 Task: Look for space in Baraguá, Cuba from 5th September, 2023 to 13th September, 2023 for 6 adults in price range Rs.15000 to Rs.20000. Place can be entire place with 3 bedrooms having 3 beds and 3 bathrooms. Property type can be house, flat, guest house. Booking option can be shelf check-in. Required host language is .
Action: Mouse moved to (430, 90)
Screenshot: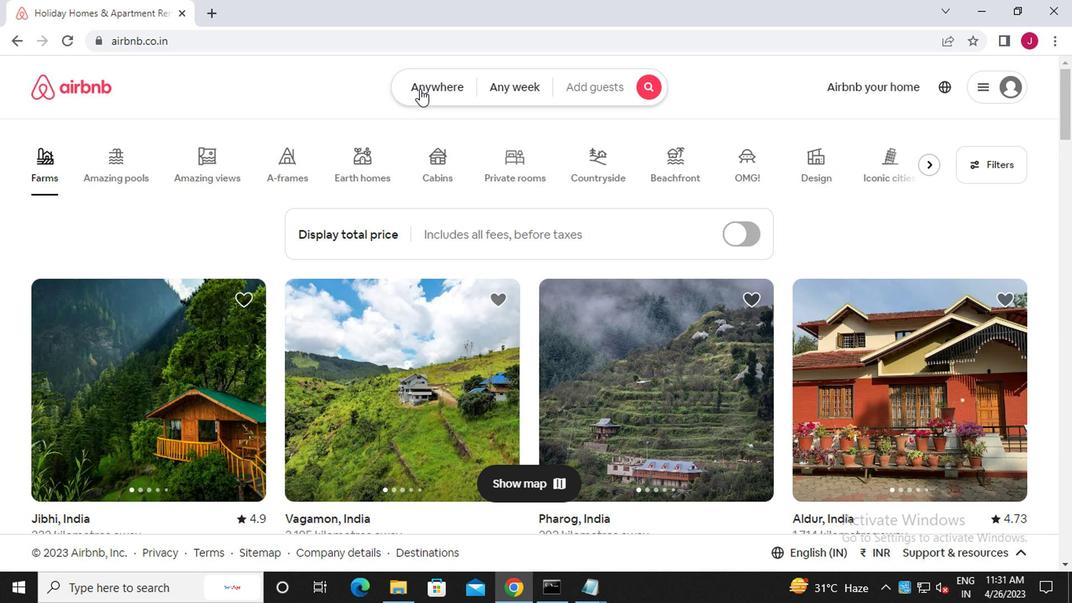 
Action: Mouse pressed left at (430, 90)
Screenshot: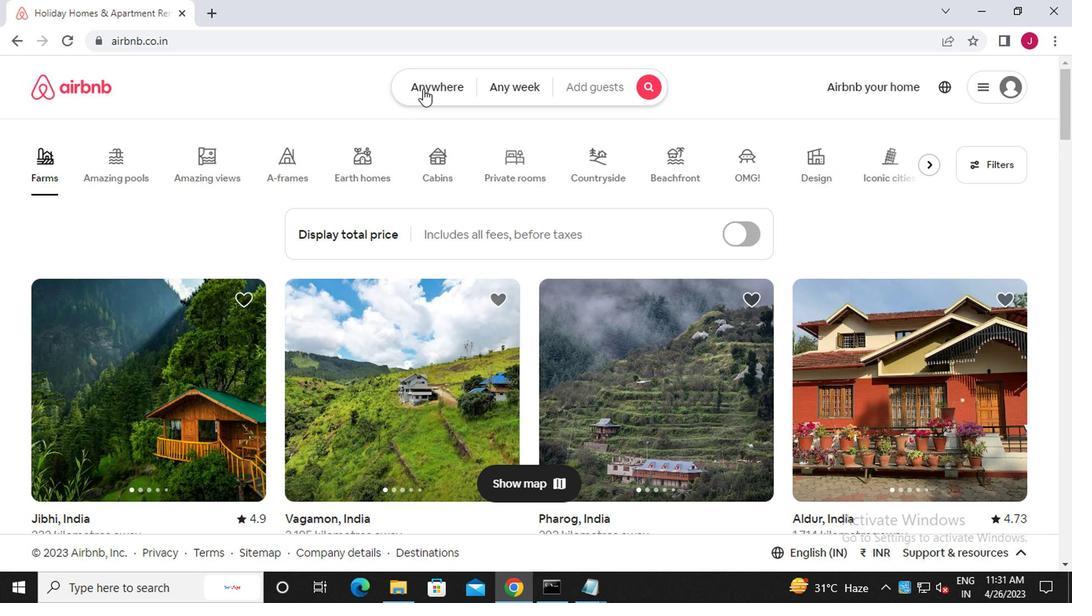 
Action: Mouse moved to (302, 150)
Screenshot: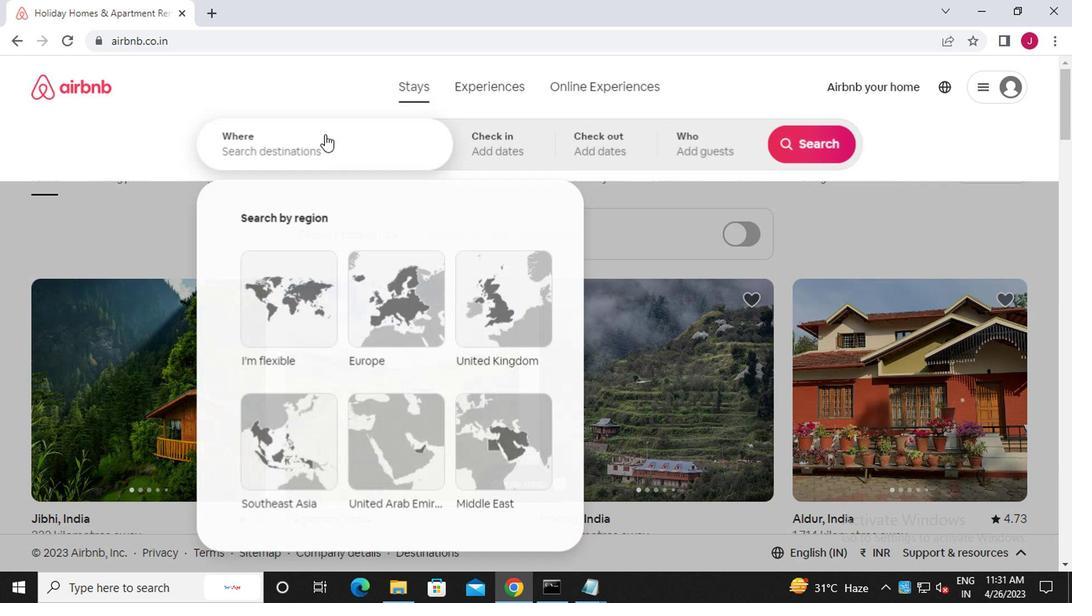 
Action: Mouse pressed left at (302, 150)
Screenshot: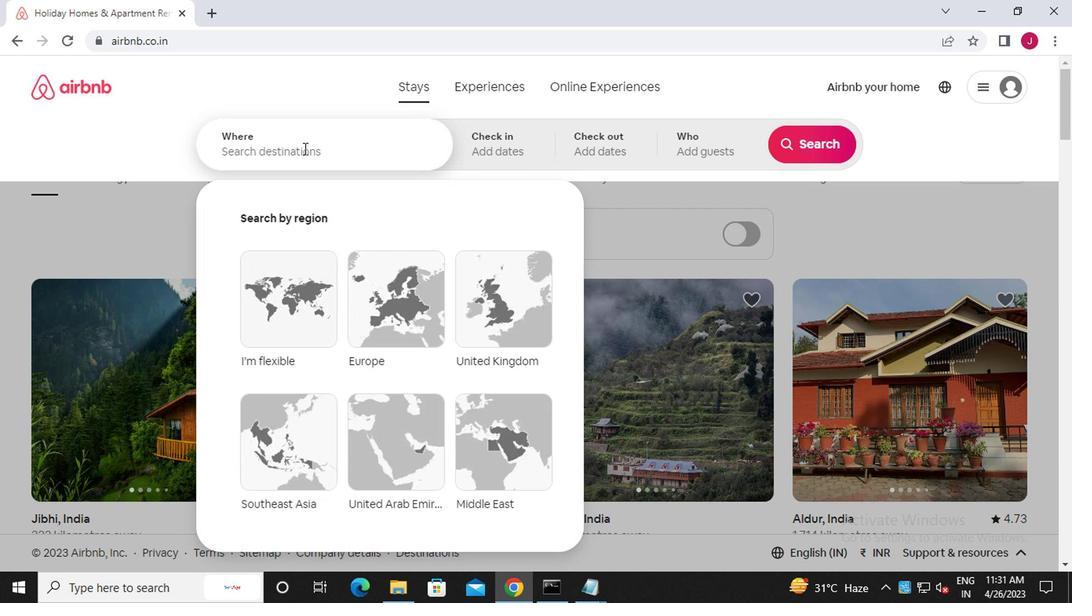 
Action: Key pressed b<Key.caps_lock>aragua,<Key.caps_lock>c<Key.caps_lock>uba
Screenshot: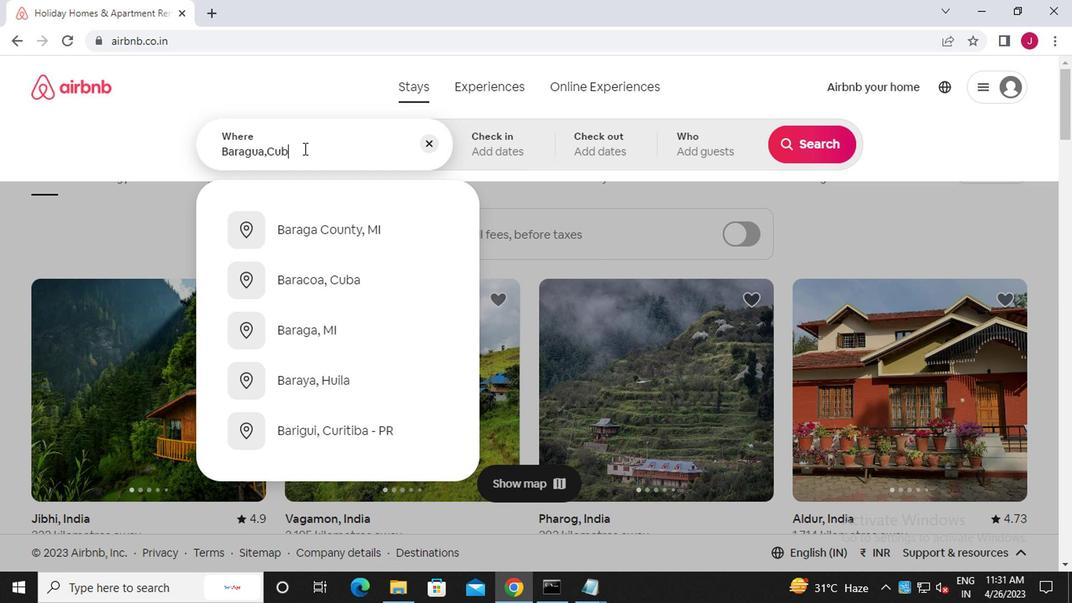 
Action: Mouse moved to (347, 235)
Screenshot: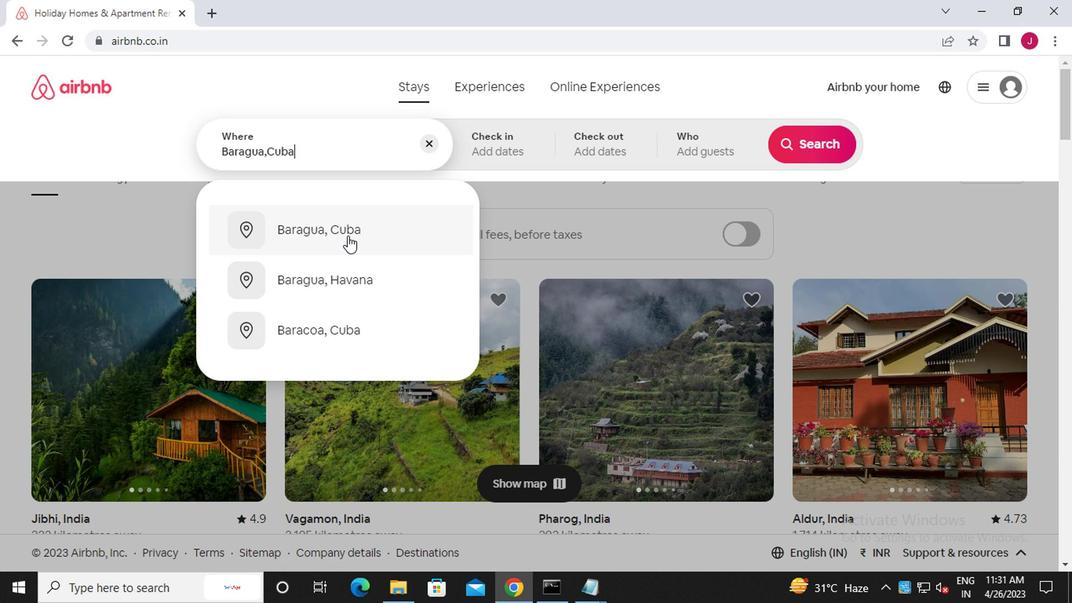
Action: Mouse pressed left at (347, 235)
Screenshot: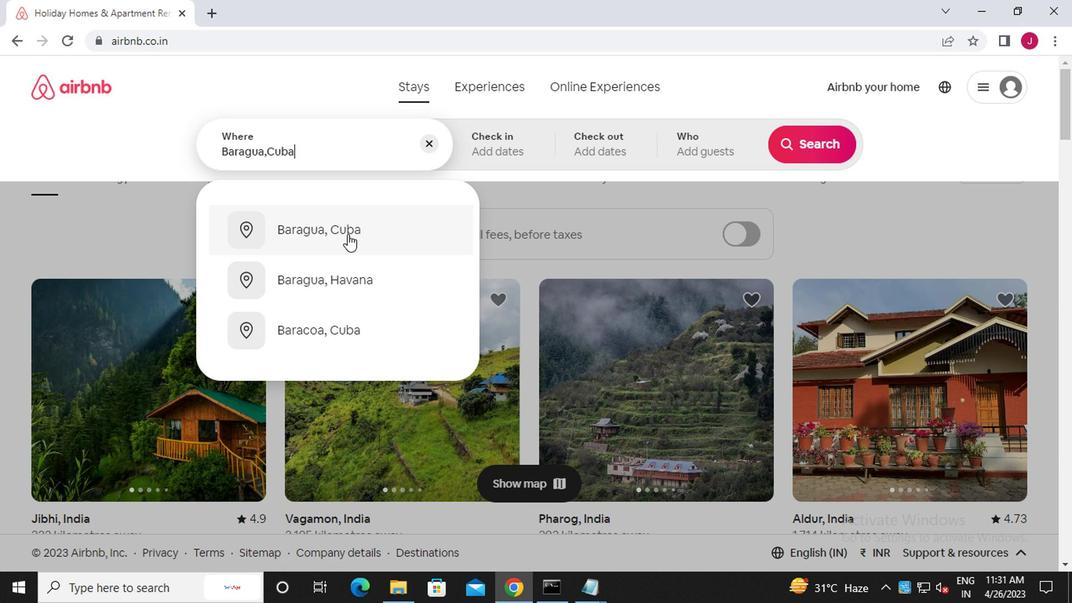 
Action: Mouse moved to (798, 269)
Screenshot: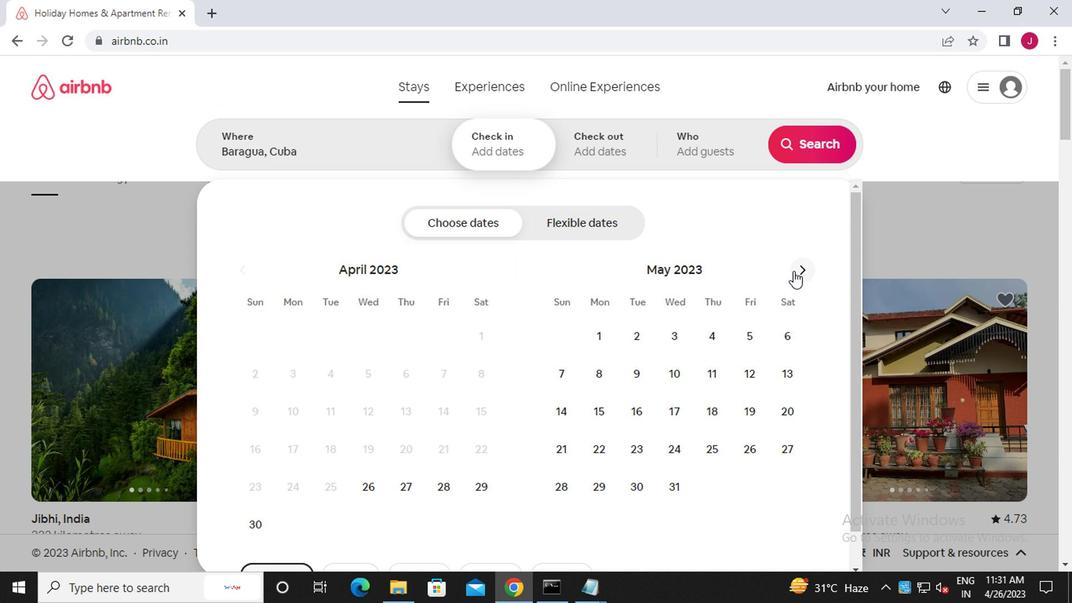 
Action: Mouse pressed left at (798, 269)
Screenshot: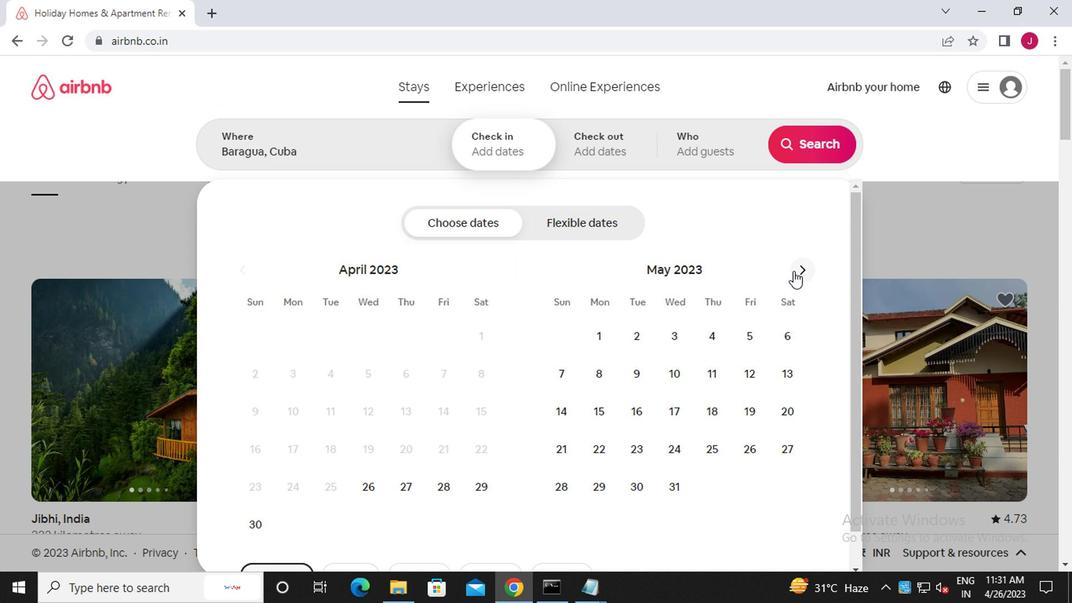 
Action: Mouse moved to (800, 269)
Screenshot: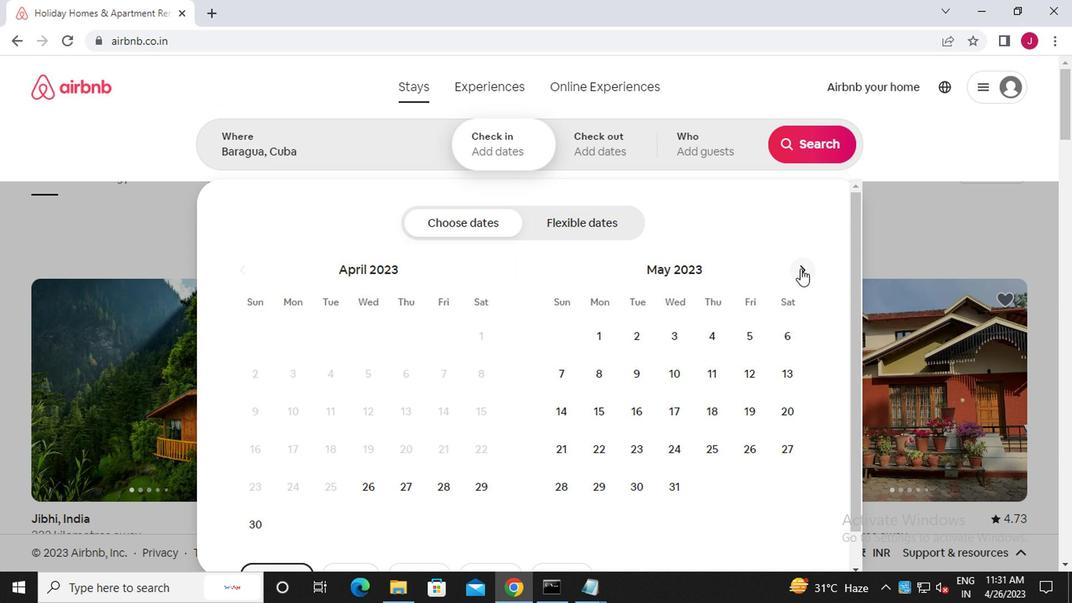 
Action: Mouse pressed left at (800, 269)
Screenshot: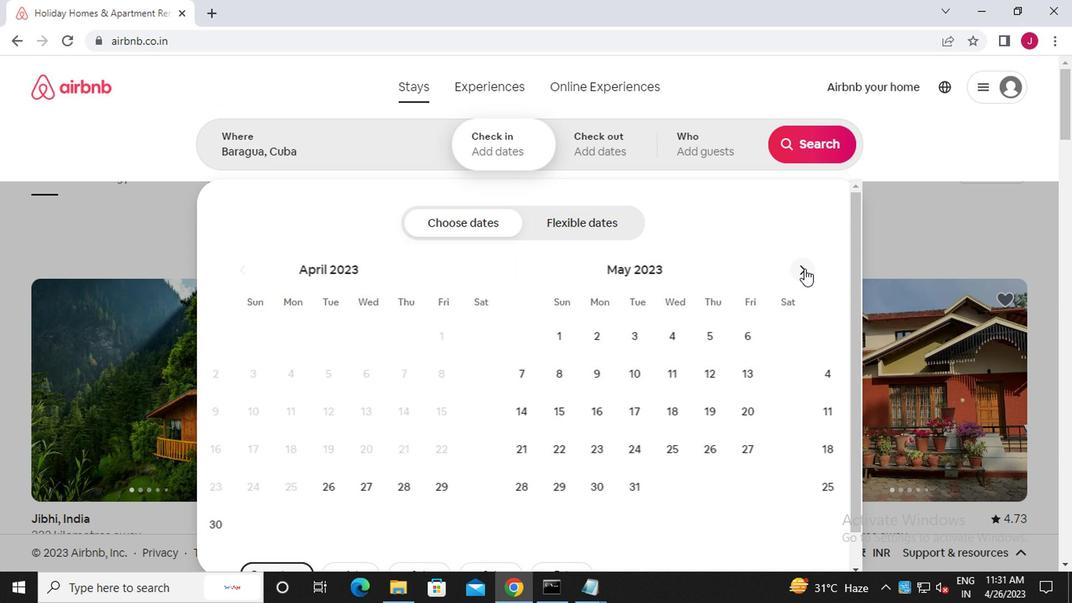 
Action: Mouse moved to (801, 269)
Screenshot: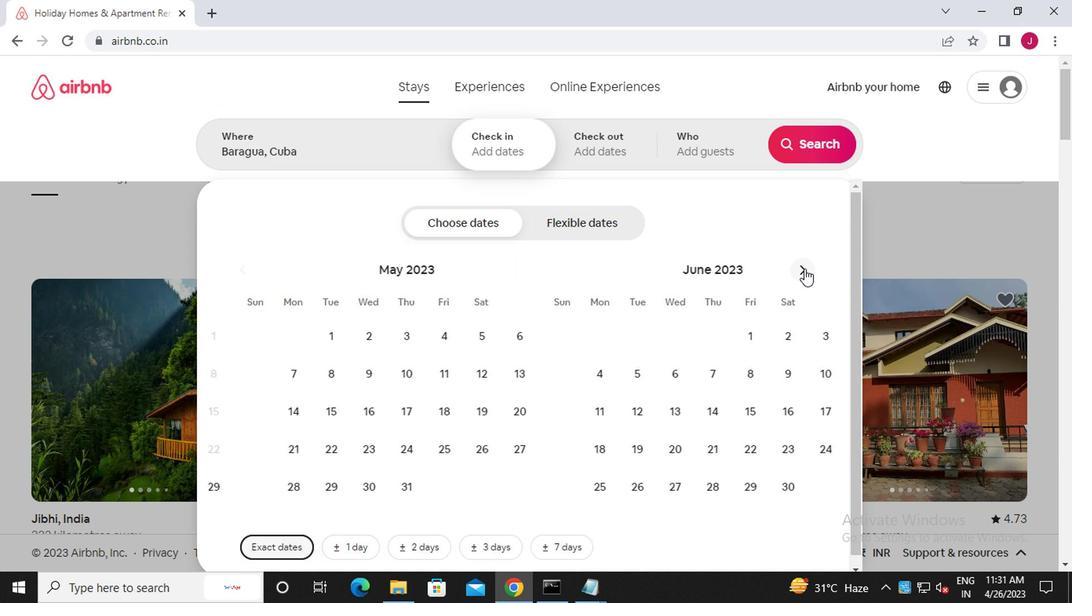 
Action: Mouse pressed left at (801, 269)
Screenshot: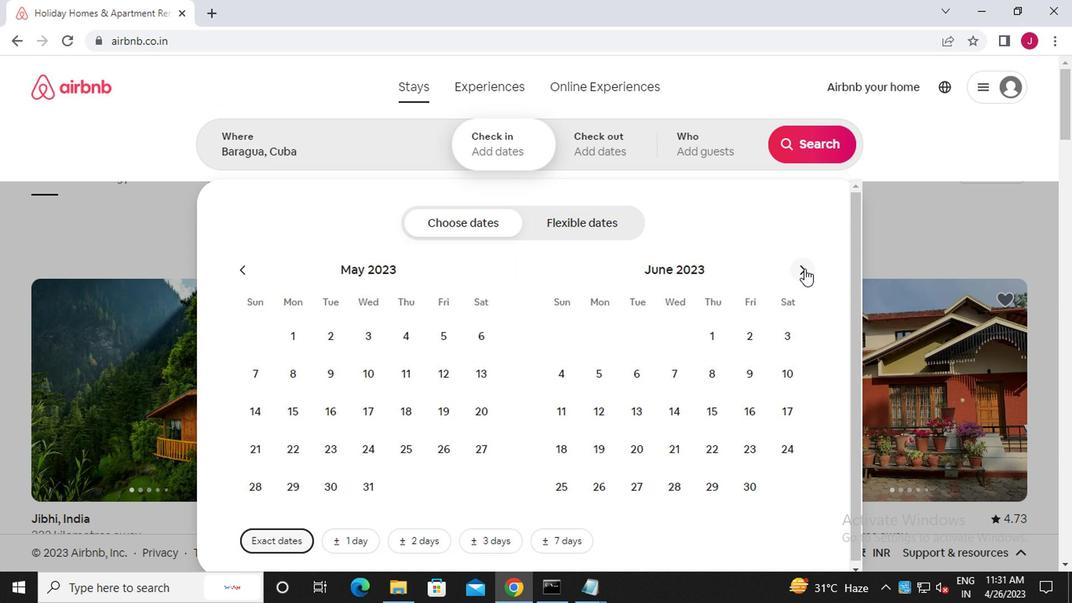 
Action: Mouse moved to (801, 269)
Screenshot: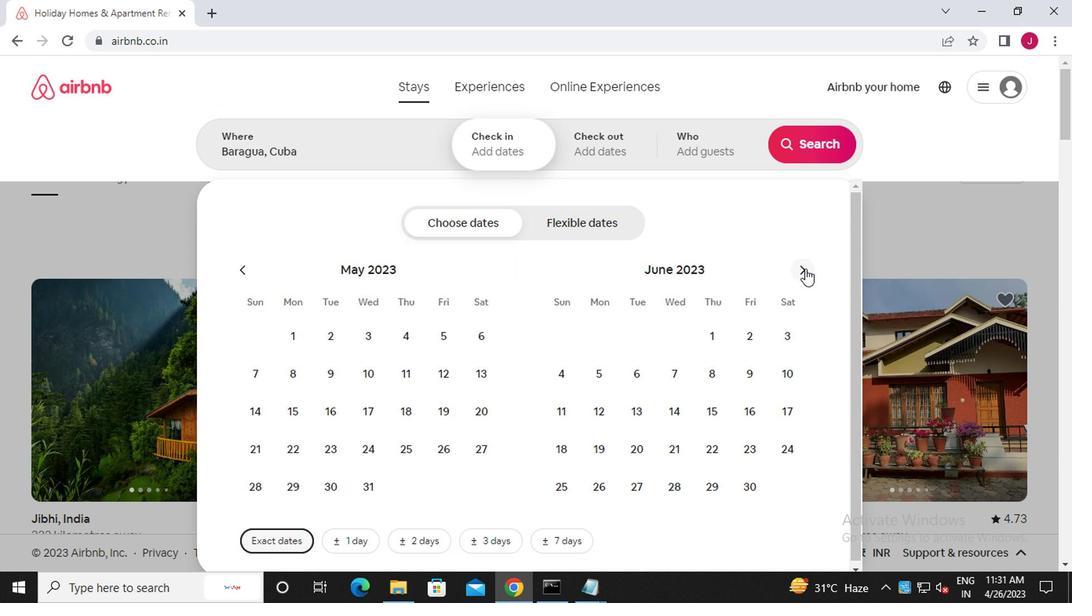 
Action: Mouse pressed left at (801, 269)
Screenshot: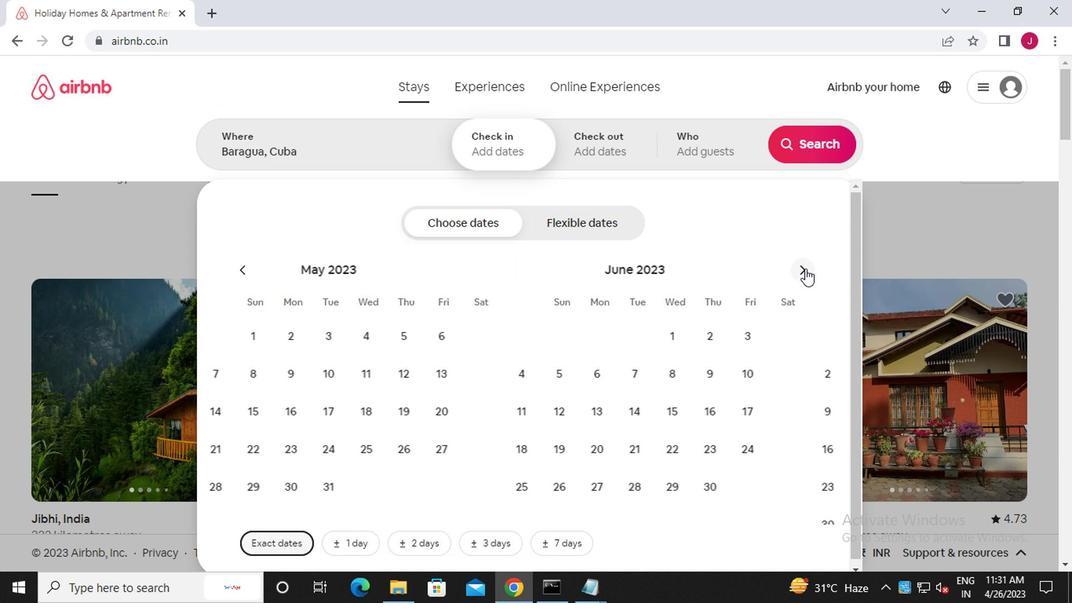 
Action: Mouse moved to (793, 270)
Screenshot: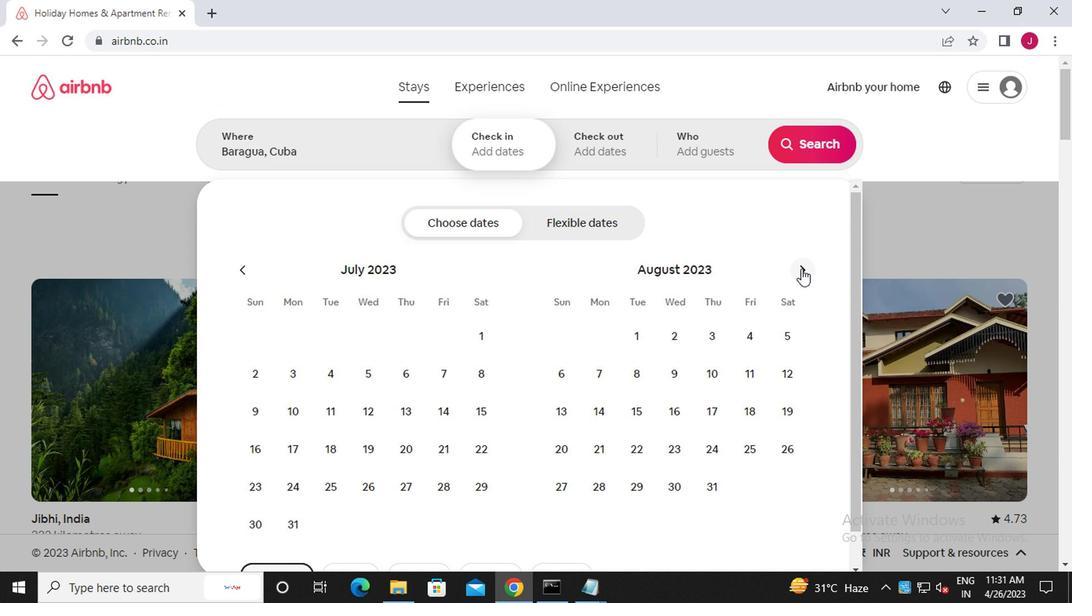 
Action: Mouse pressed left at (793, 270)
Screenshot: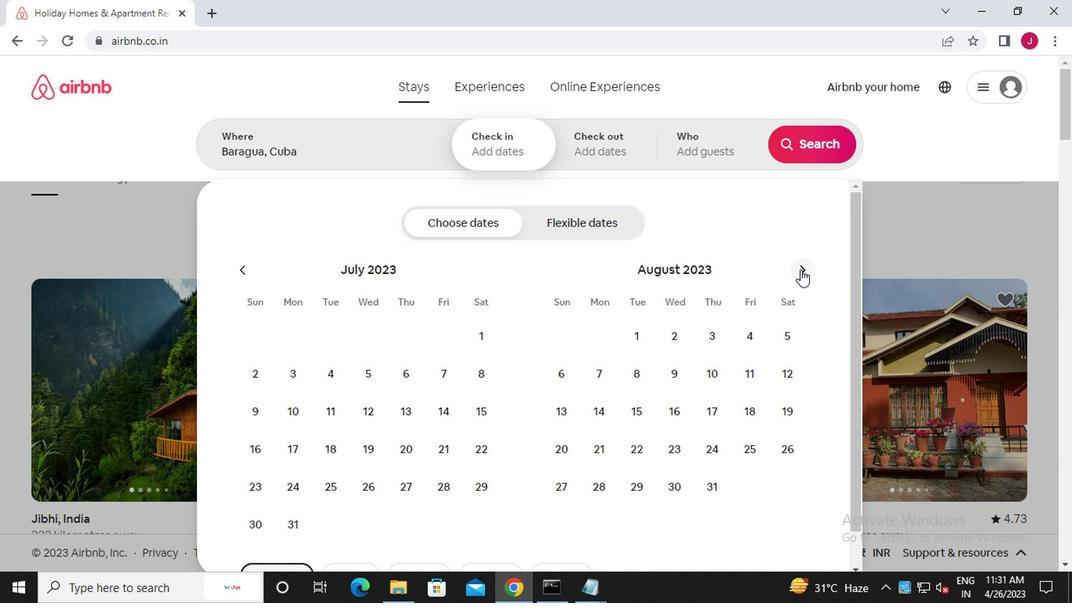 
Action: Mouse moved to (633, 374)
Screenshot: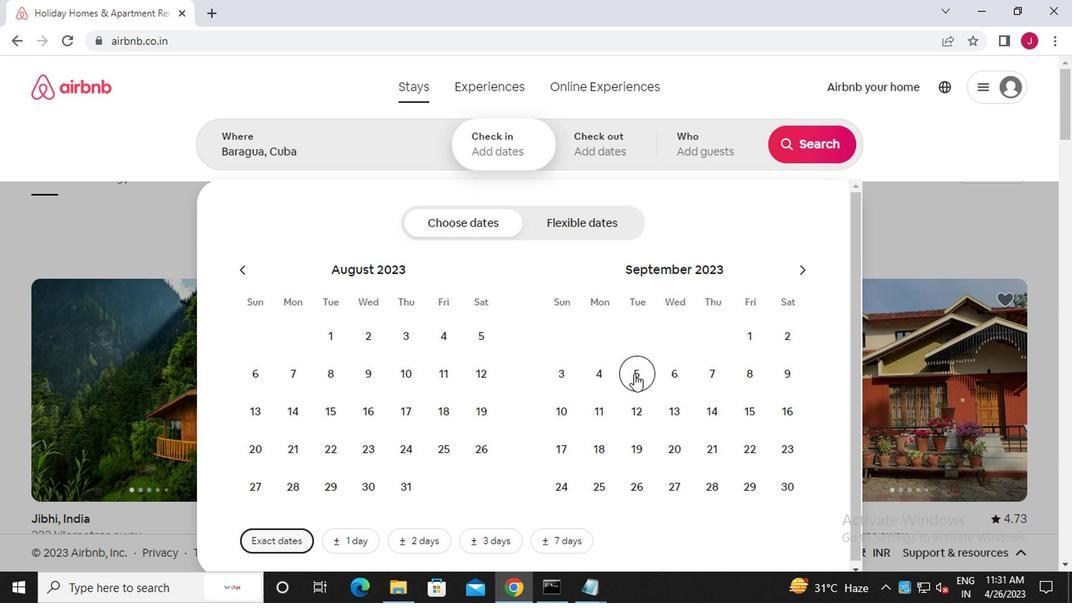
Action: Mouse pressed left at (633, 374)
Screenshot: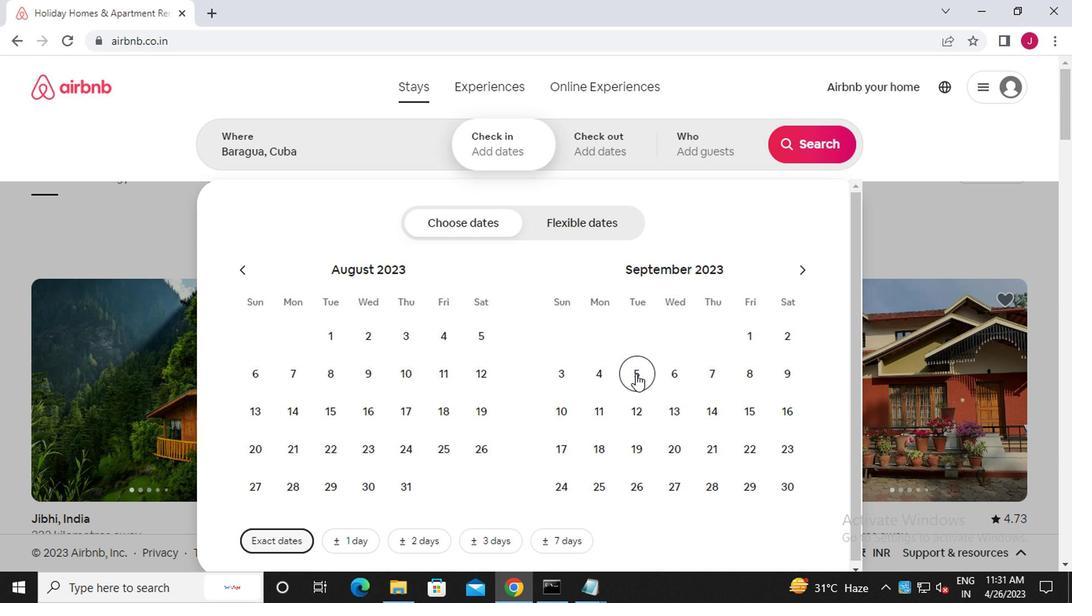 
Action: Mouse moved to (657, 406)
Screenshot: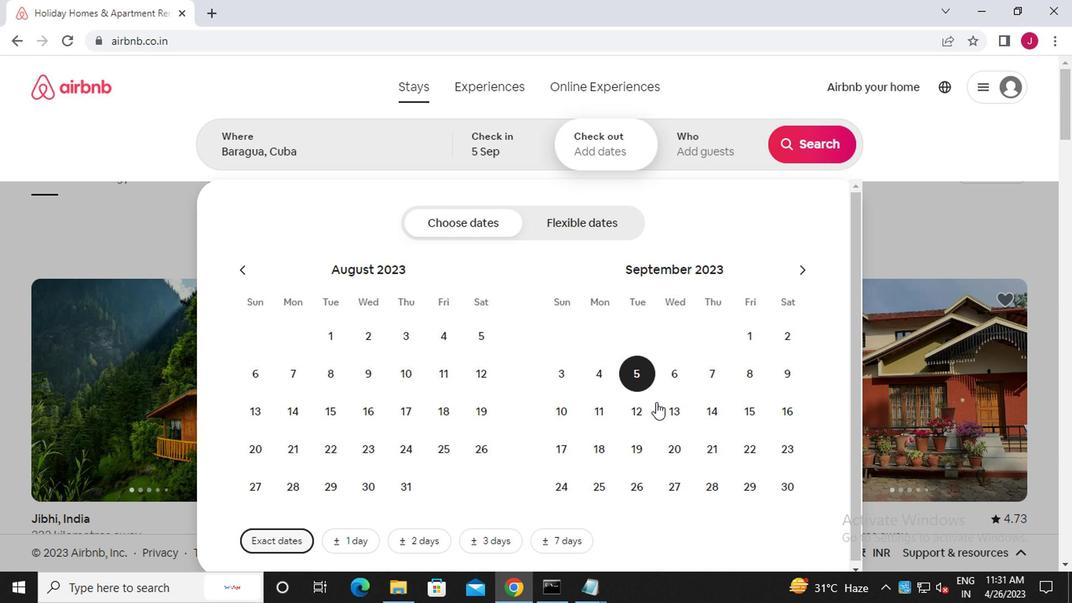 
Action: Mouse pressed left at (657, 406)
Screenshot: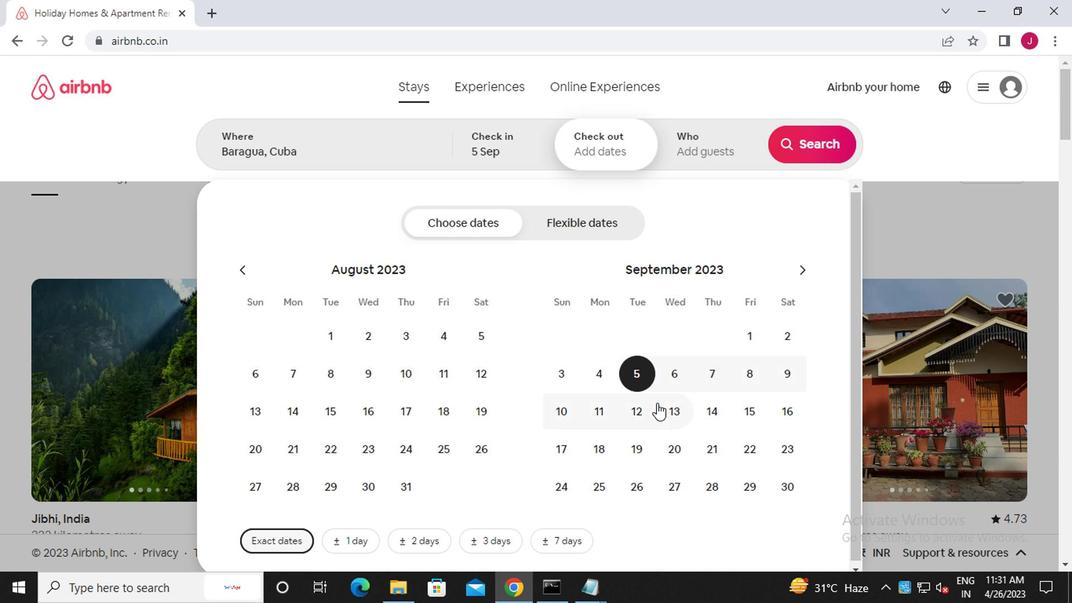 
Action: Mouse moved to (694, 152)
Screenshot: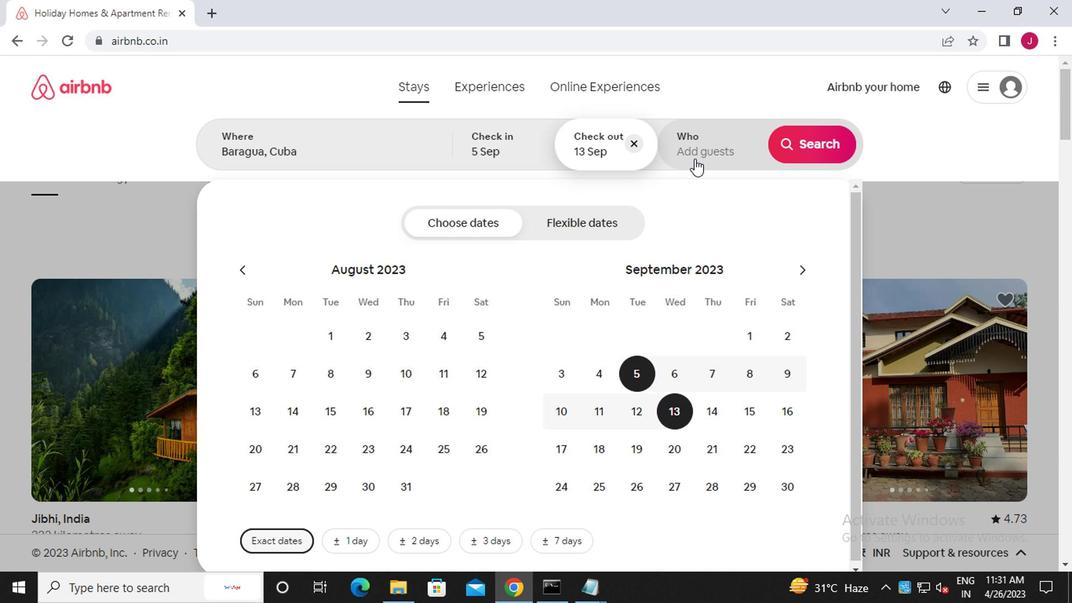 
Action: Mouse pressed left at (694, 152)
Screenshot: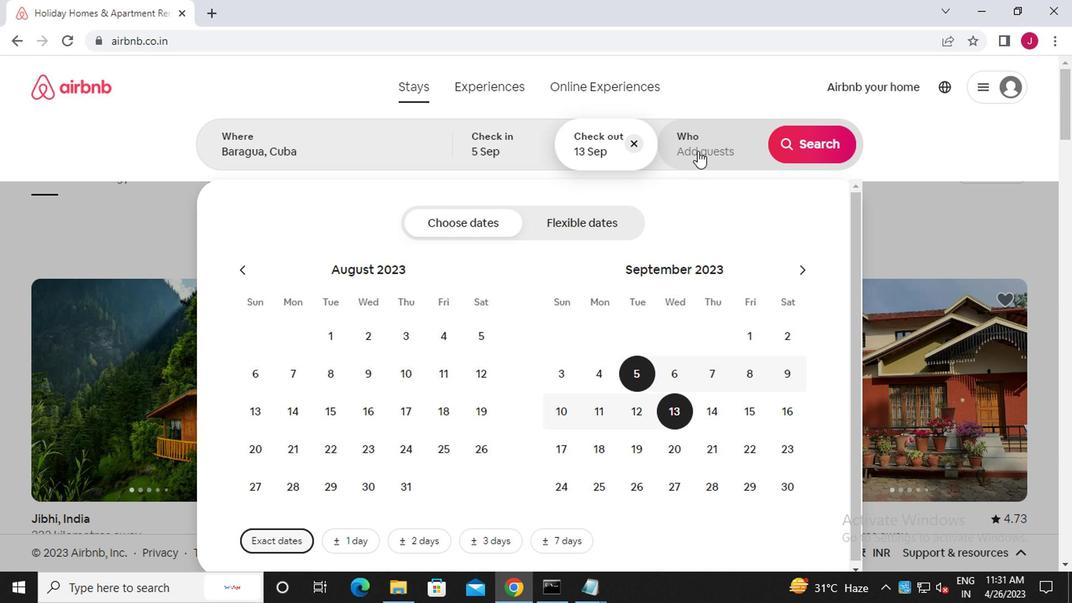 
Action: Mouse moved to (816, 230)
Screenshot: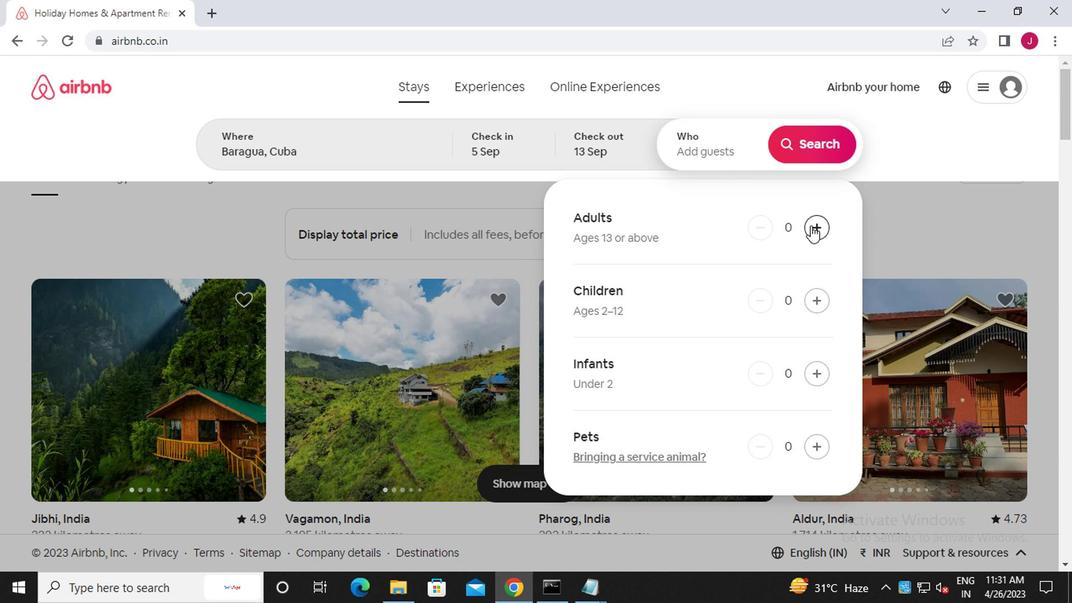 
Action: Mouse pressed left at (816, 230)
Screenshot: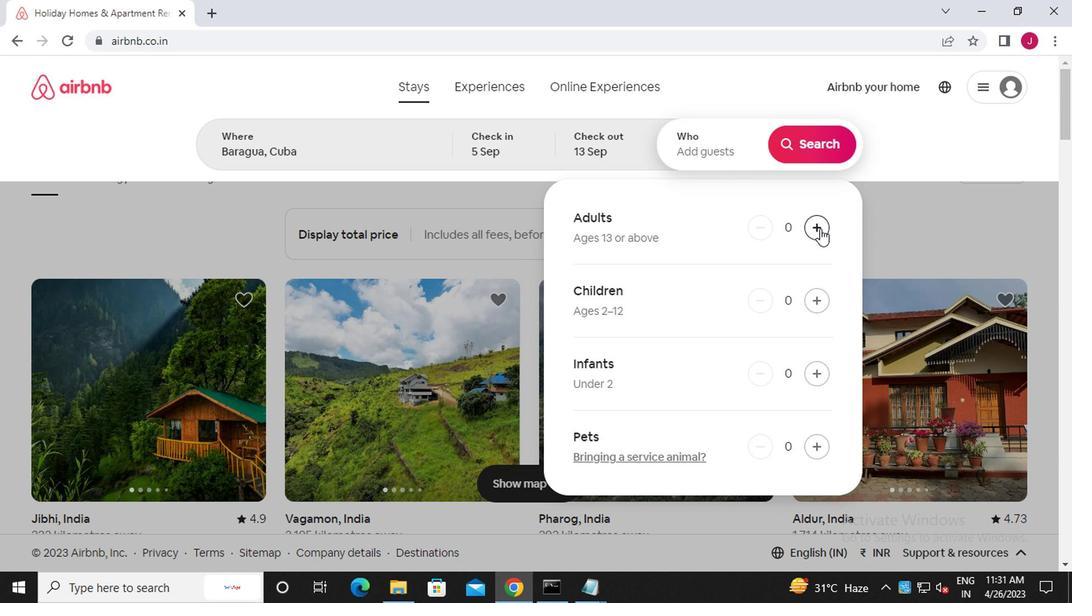 
Action: Mouse pressed left at (816, 230)
Screenshot: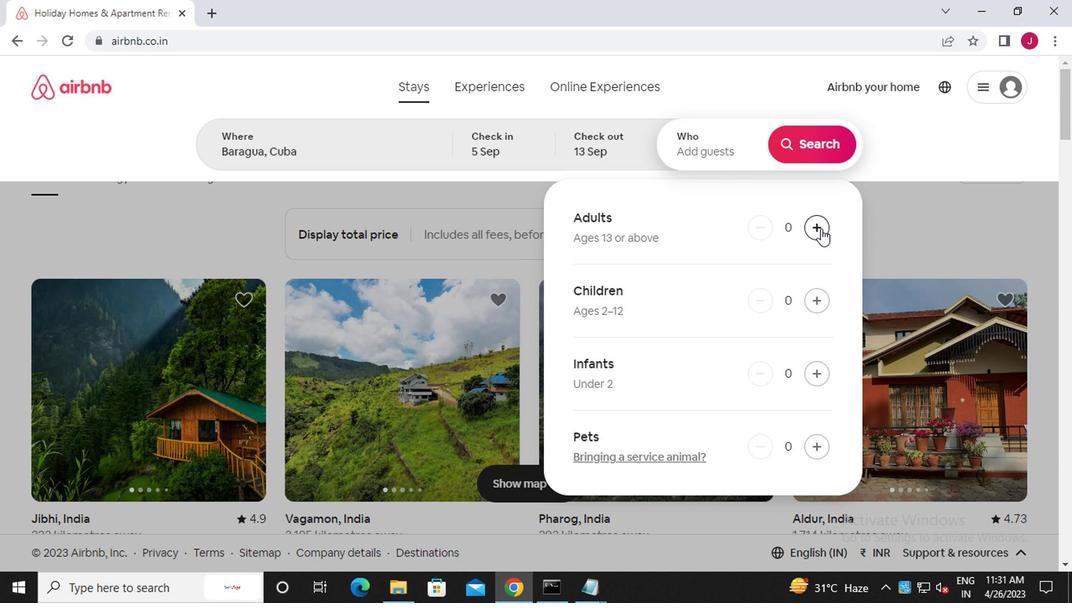 
Action: Mouse pressed left at (816, 230)
Screenshot: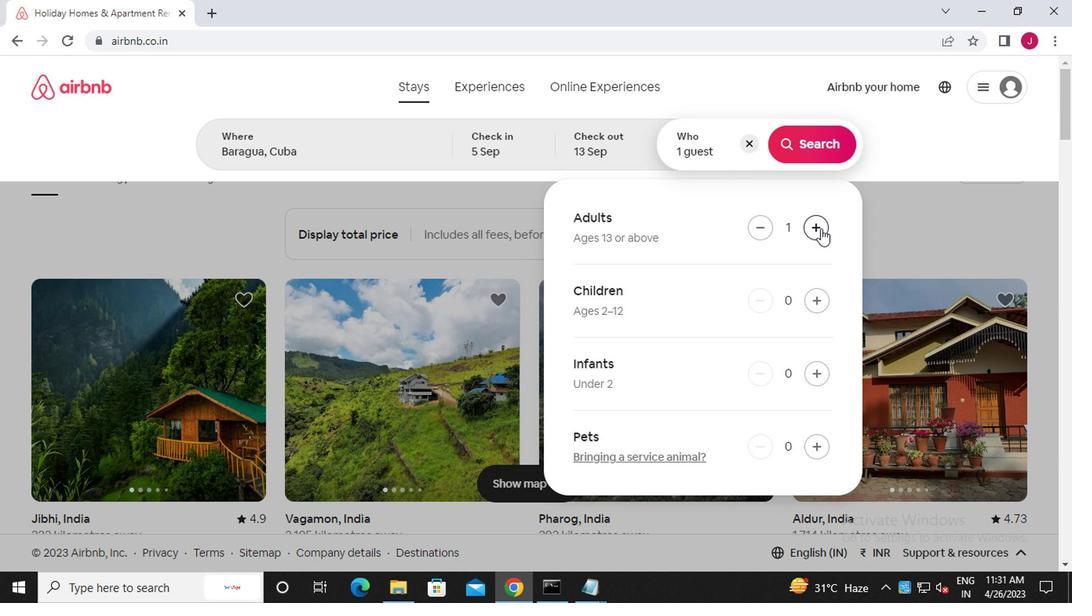 
Action: Mouse pressed left at (816, 230)
Screenshot: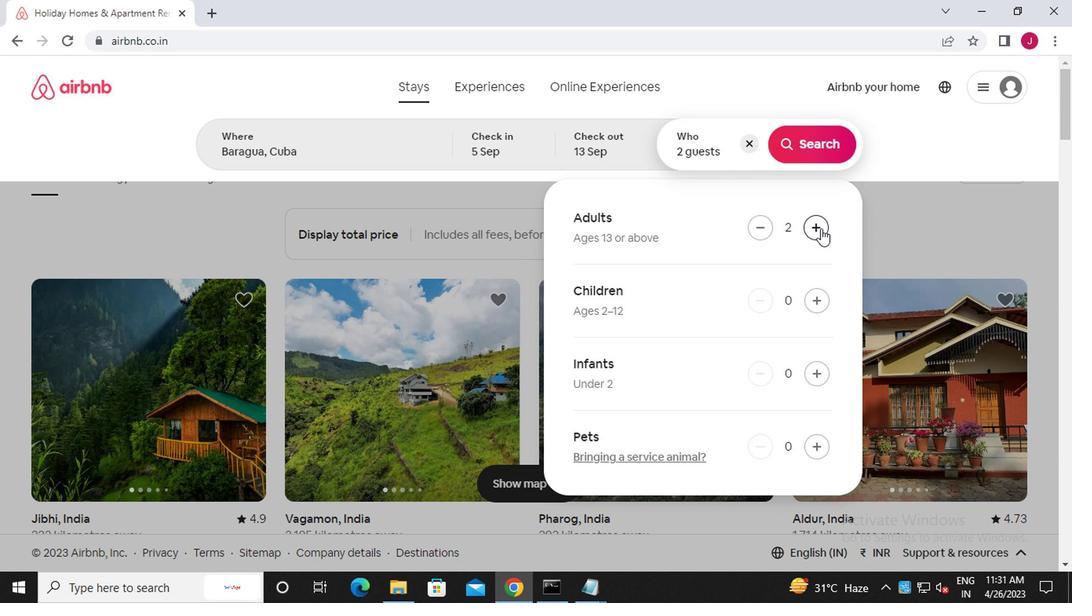 
Action: Mouse pressed left at (816, 230)
Screenshot: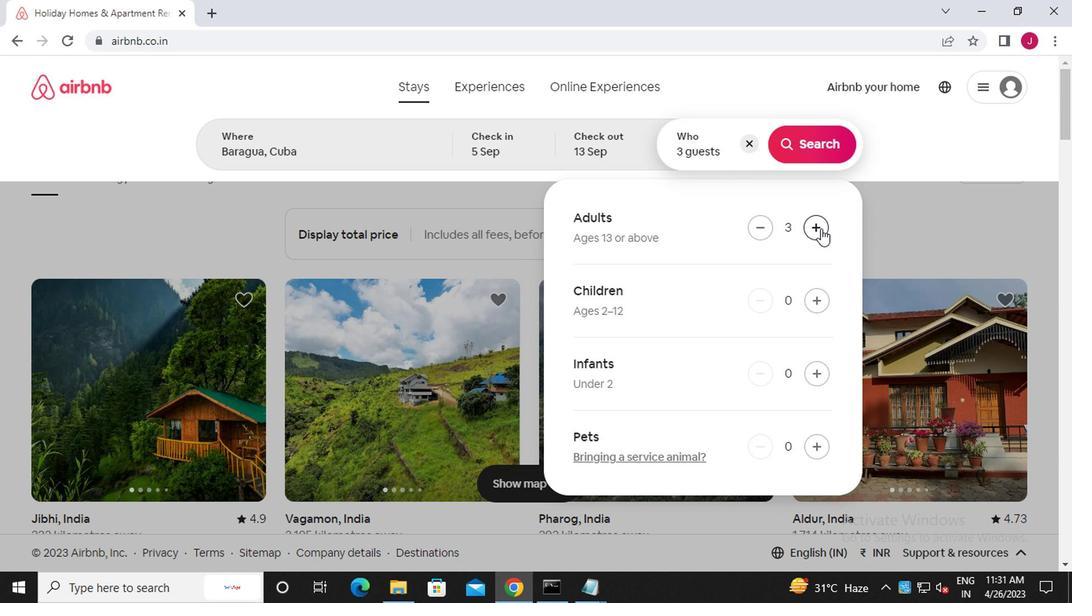 
Action: Mouse pressed left at (816, 230)
Screenshot: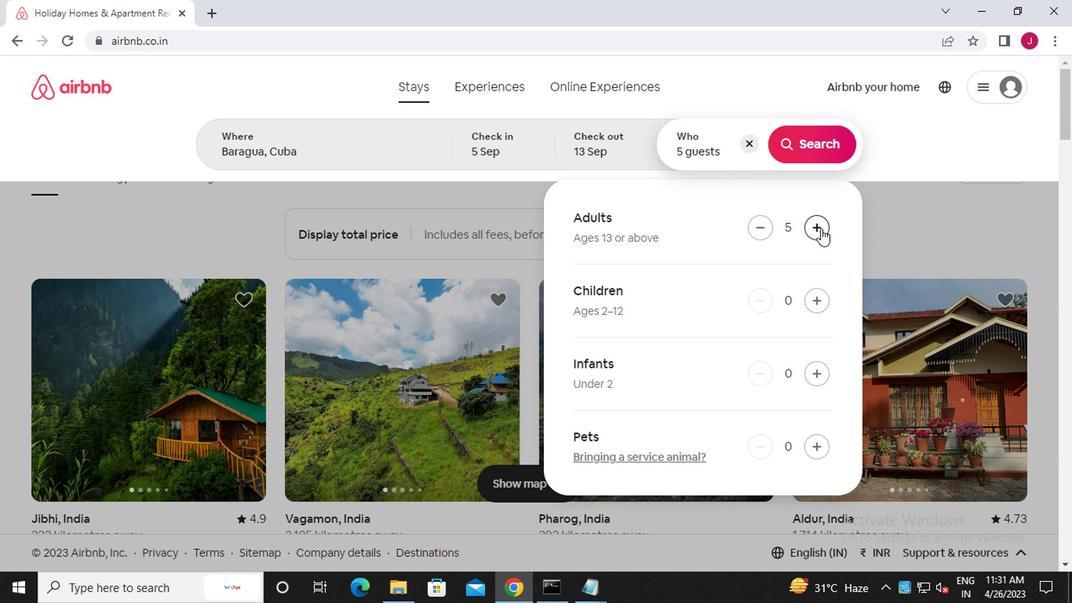 
Action: Mouse moved to (822, 155)
Screenshot: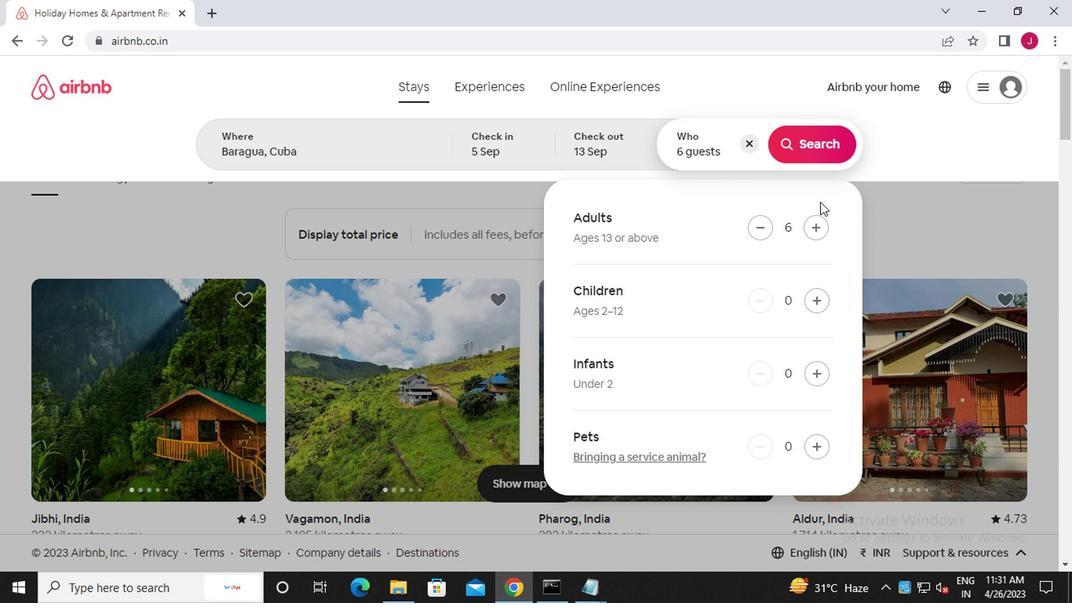
Action: Mouse pressed left at (822, 155)
Screenshot: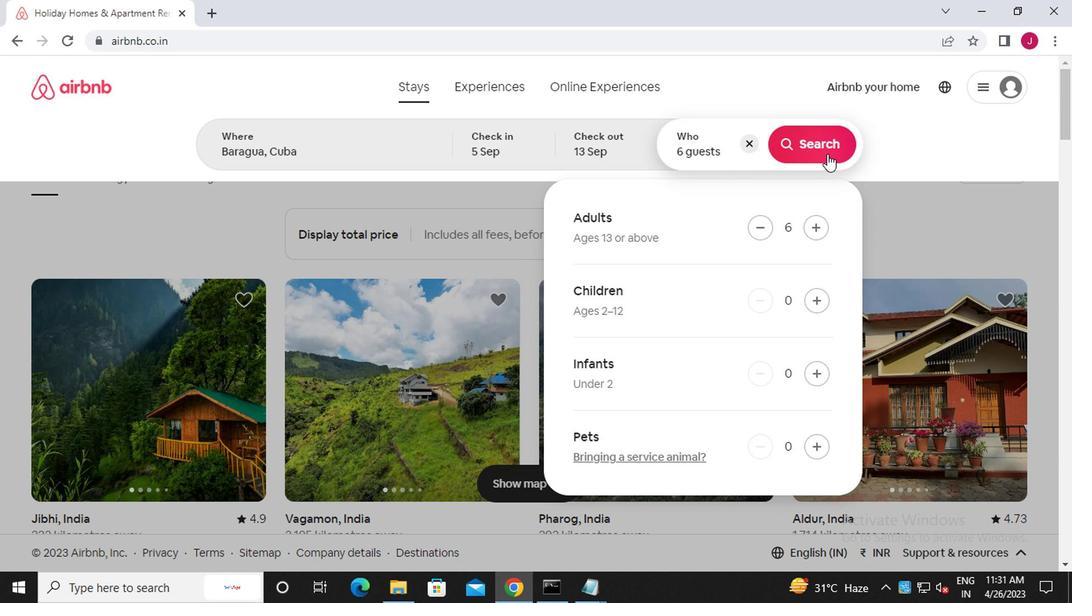 
Action: Mouse moved to (980, 147)
Screenshot: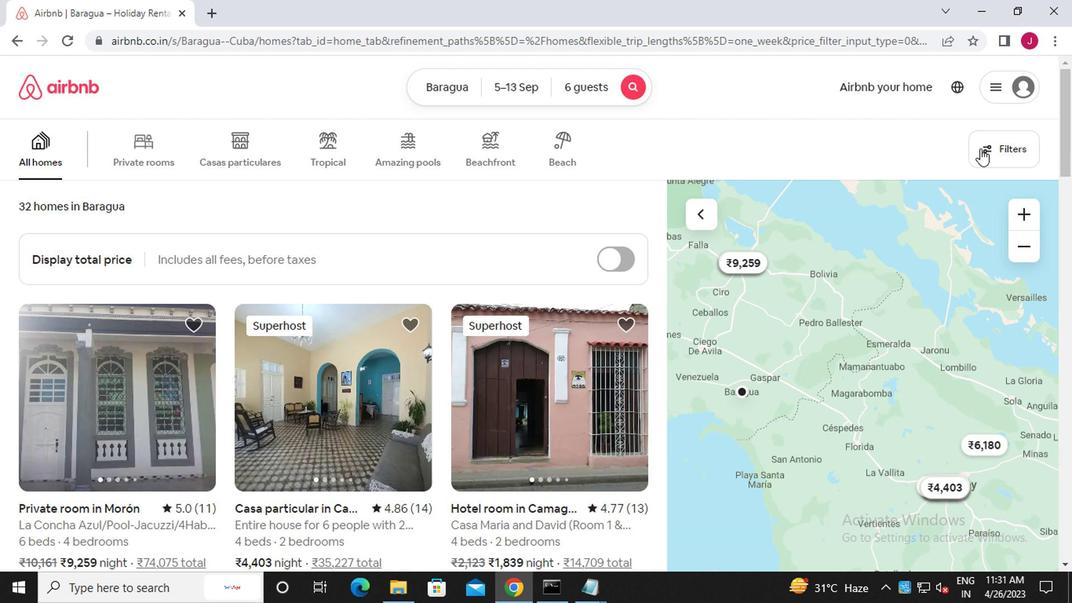 
Action: Mouse pressed left at (980, 147)
Screenshot: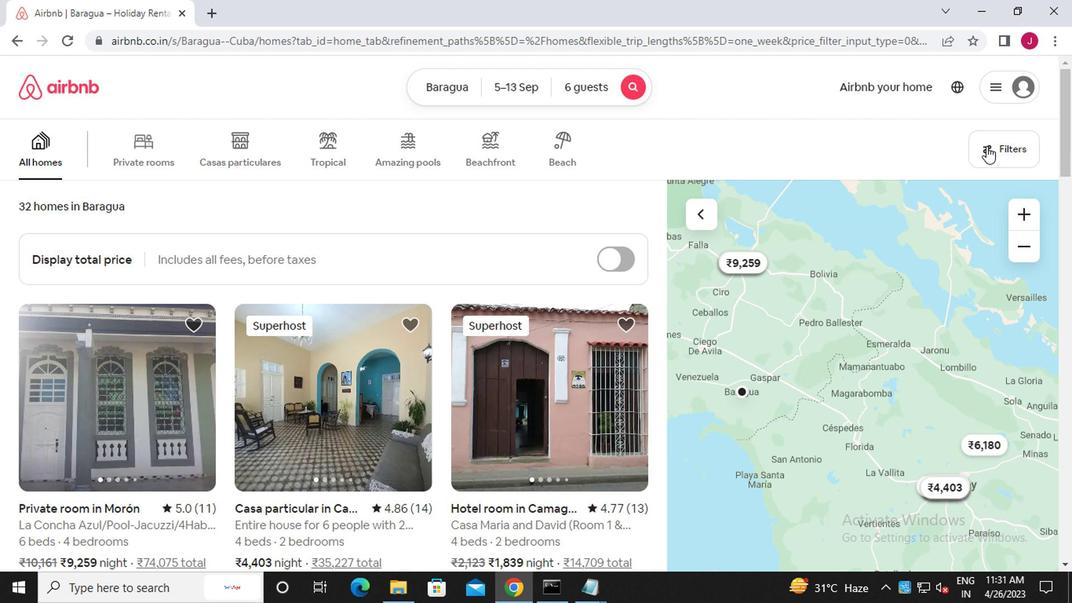 
Action: Mouse moved to (369, 336)
Screenshot: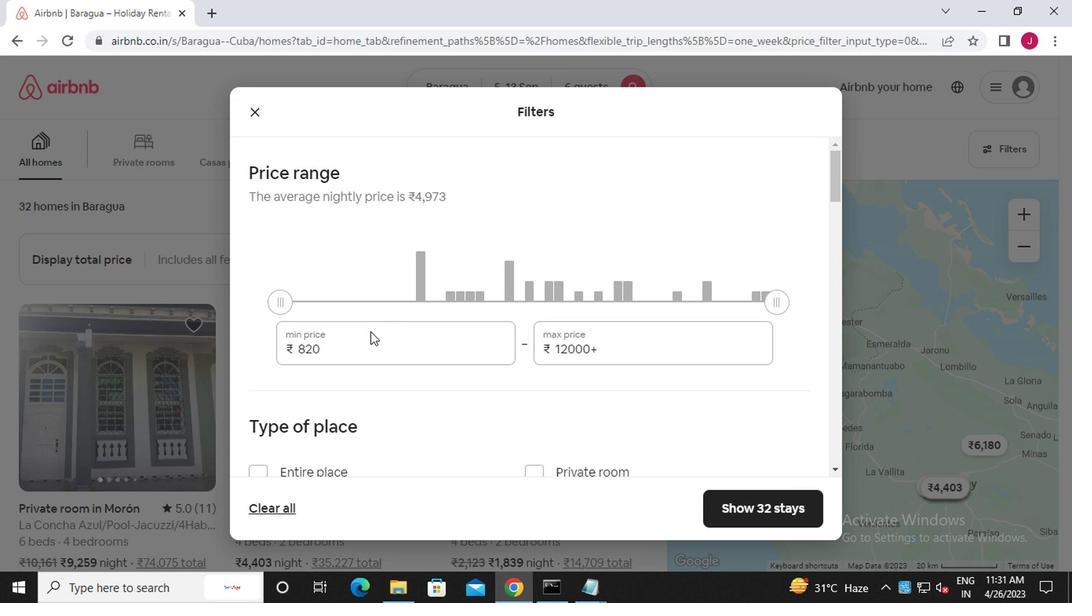
Action: Mouse pressed left at (369, 336)
Screenshot: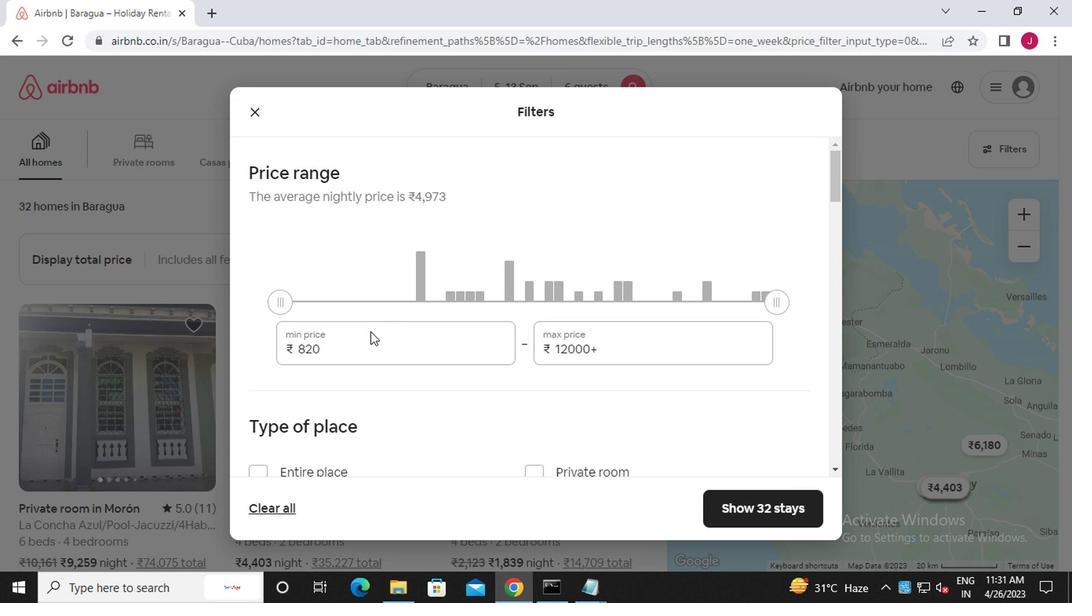 
Action: Mouse moved to (369, 336)
Screenshot: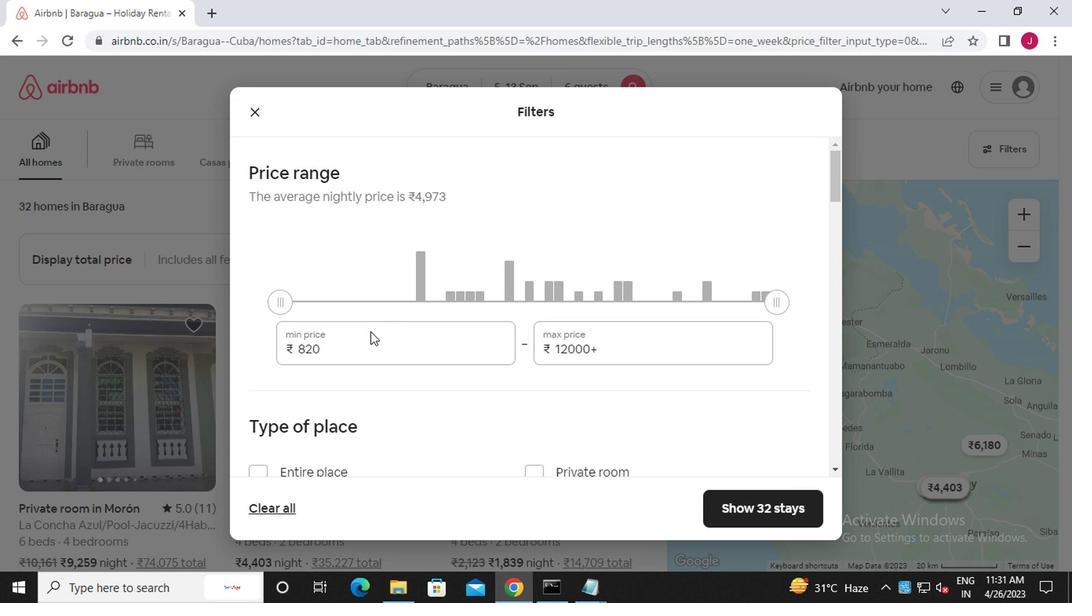 
Action: Key pressed <Key.backspace><Key.backspace><Key.backspace><<97>><<101>><<96>><<96>><<96>>
Screenshot: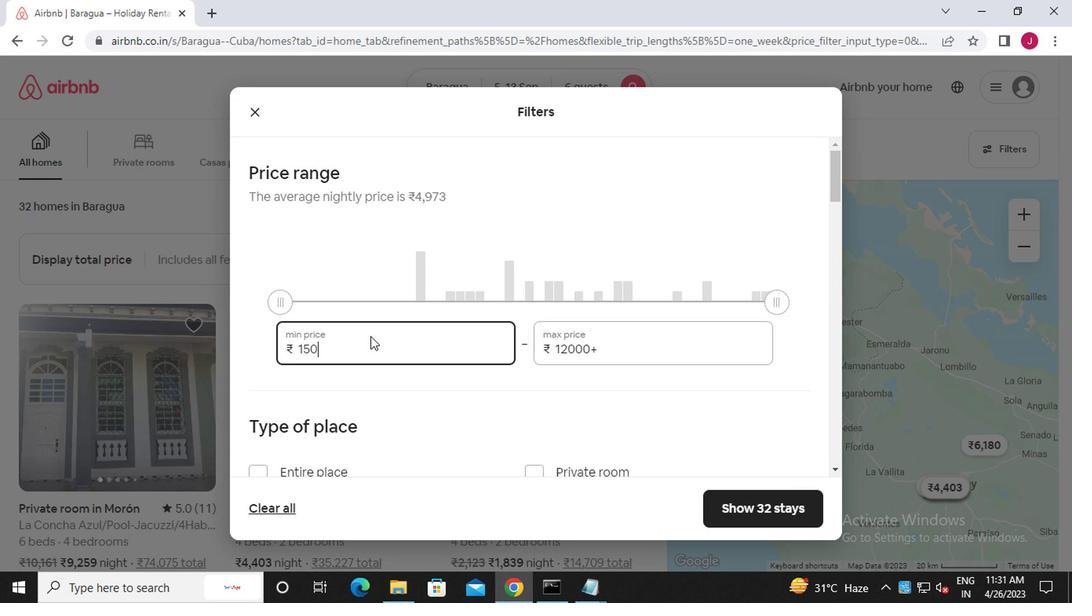 
Action: Mouse moved to (658, 349)
Screenshot: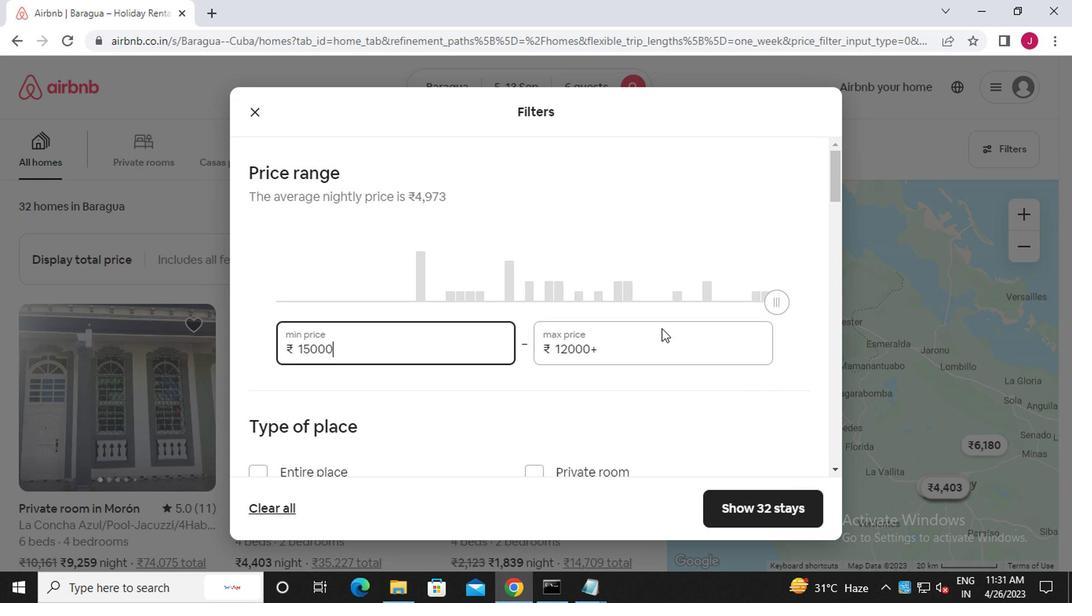 
Action: Mouse pressed left at (658, 349)
Screenshot: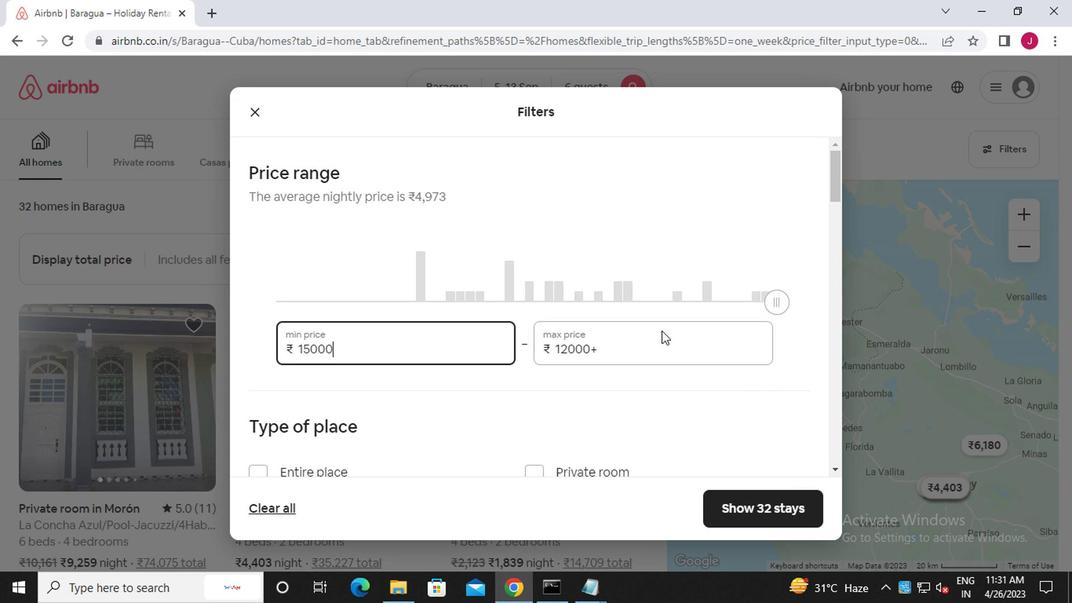 
Action: Mouse moved to (658, 350)
Screenshot: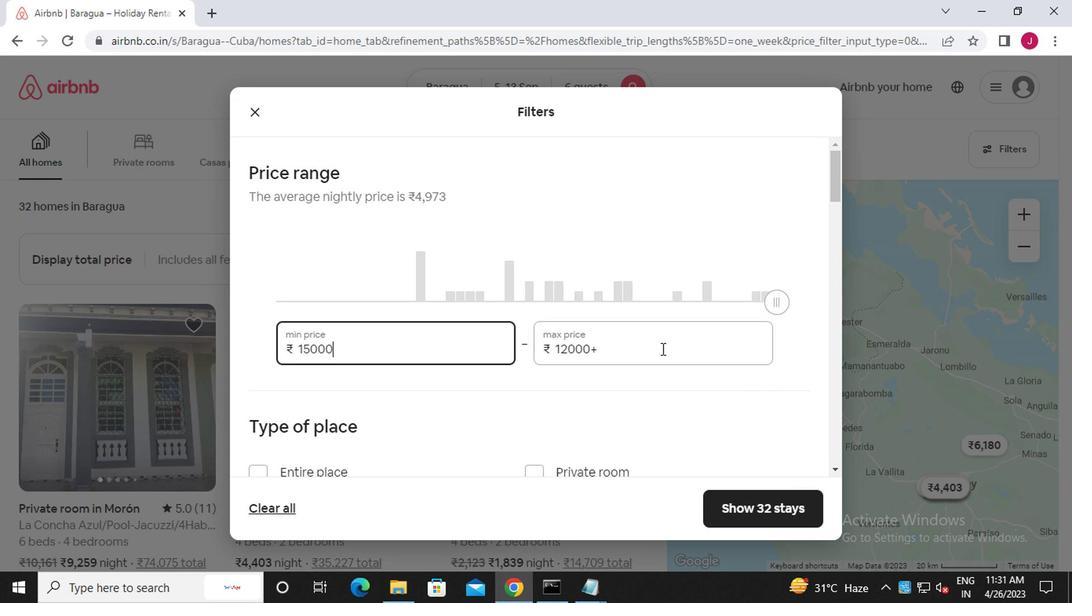 
Action: Key pressed <Key.backspace><Key.backspace><Key.backspace><Key.backspace><Key.backspace><Key.backspace><Key.backspace><Key.backspace><Key.backspace><Key.backspace><Key.backspace><Key.backspace><<98>><<96>><<96>><<96>><<96>>
Screenshot: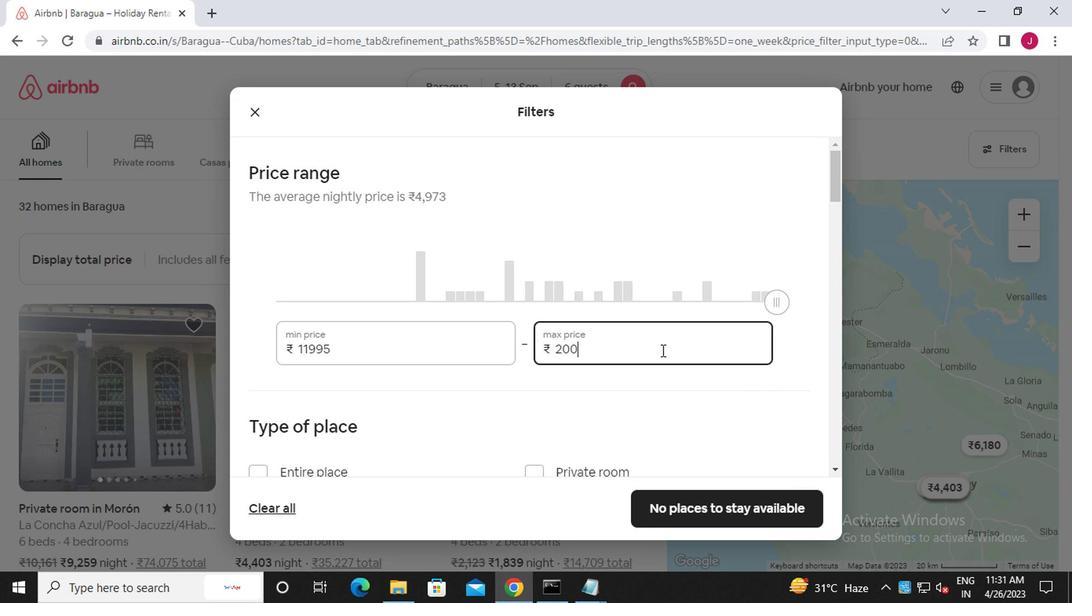 
Action: Mouse scrolled (658, 349) with delta (0, -1)
Screenshot: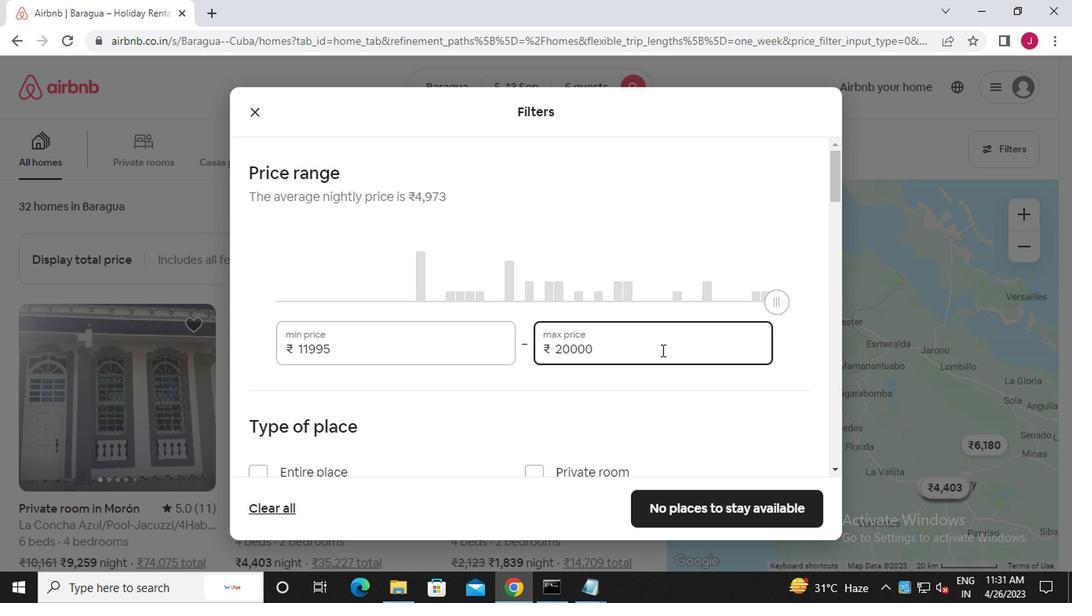 
Action: Mouse scrolled (658, 349) with delta (0, -1)
Screenshot: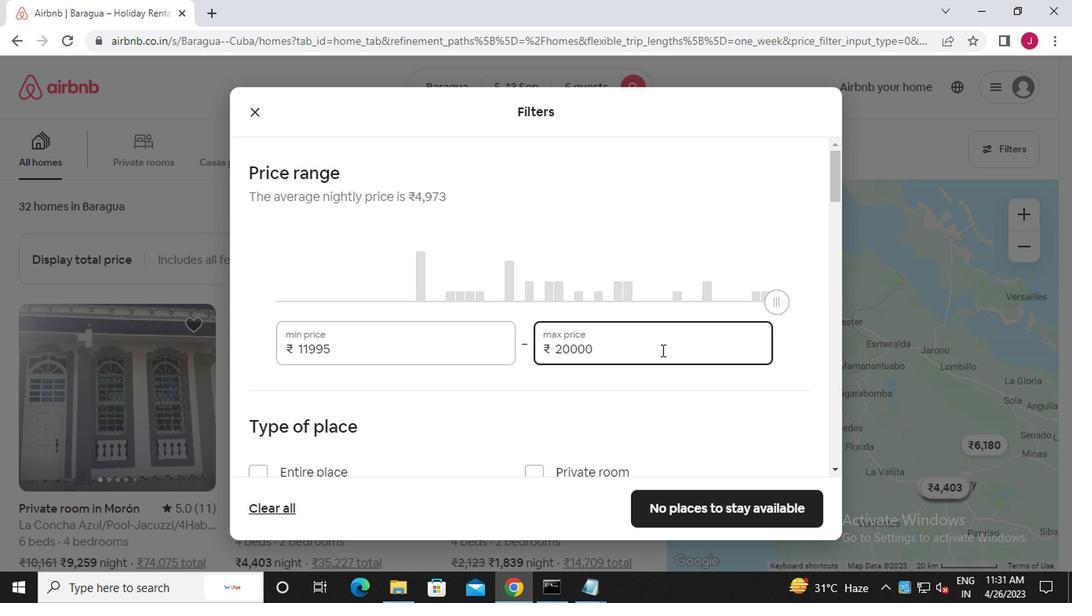 
Action: Mouse scrolled (658, 349) with delta (0, -1)
Screenshot: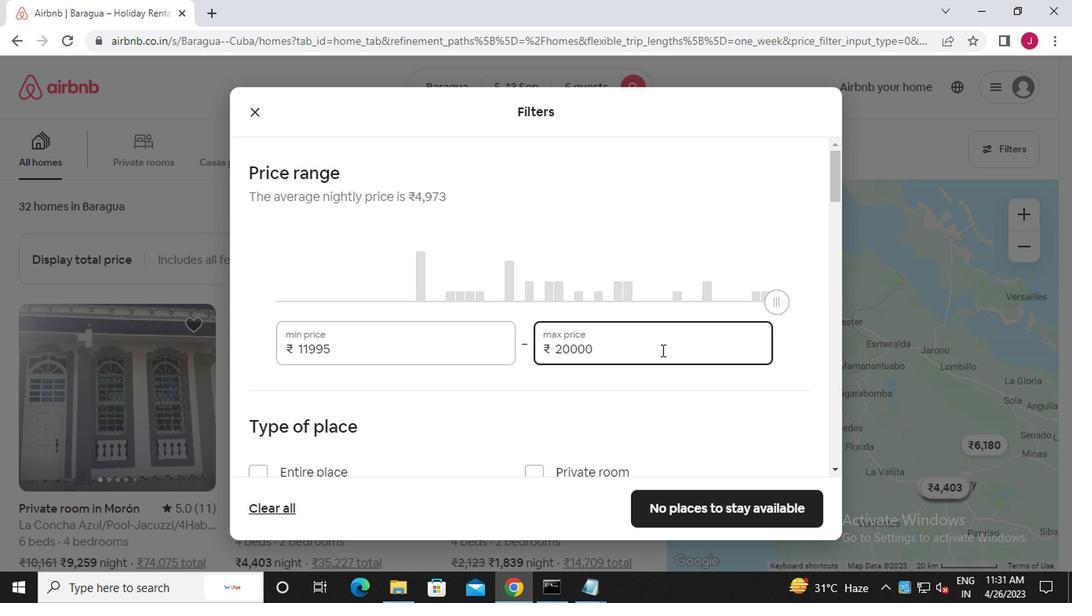
Action: Mouse moved to (256, 239)
Screenshot: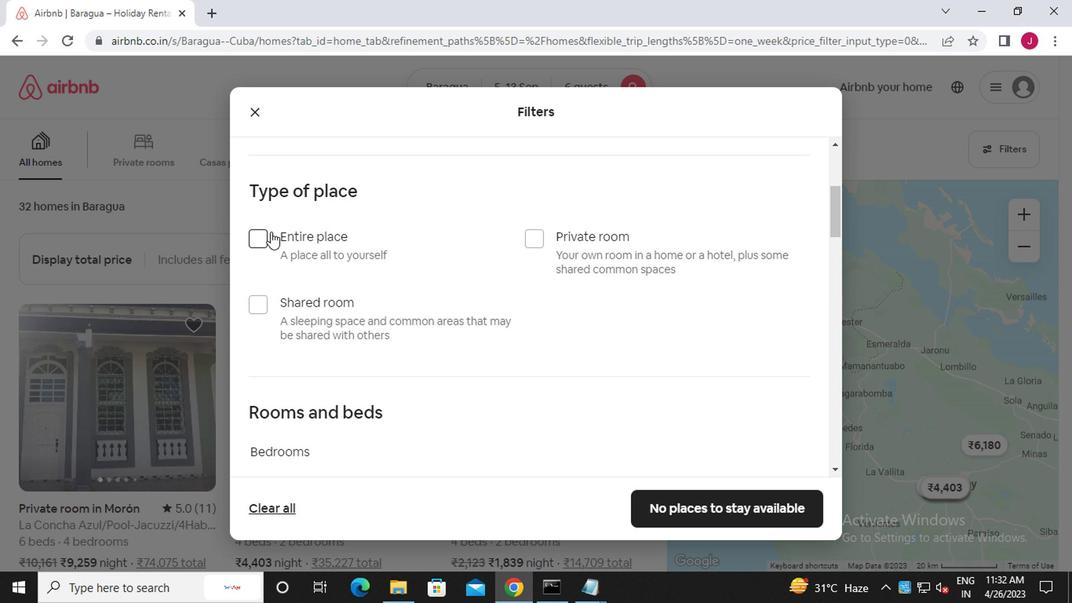 
Action: Mouse pressed left at (256, 239)
Screenshot: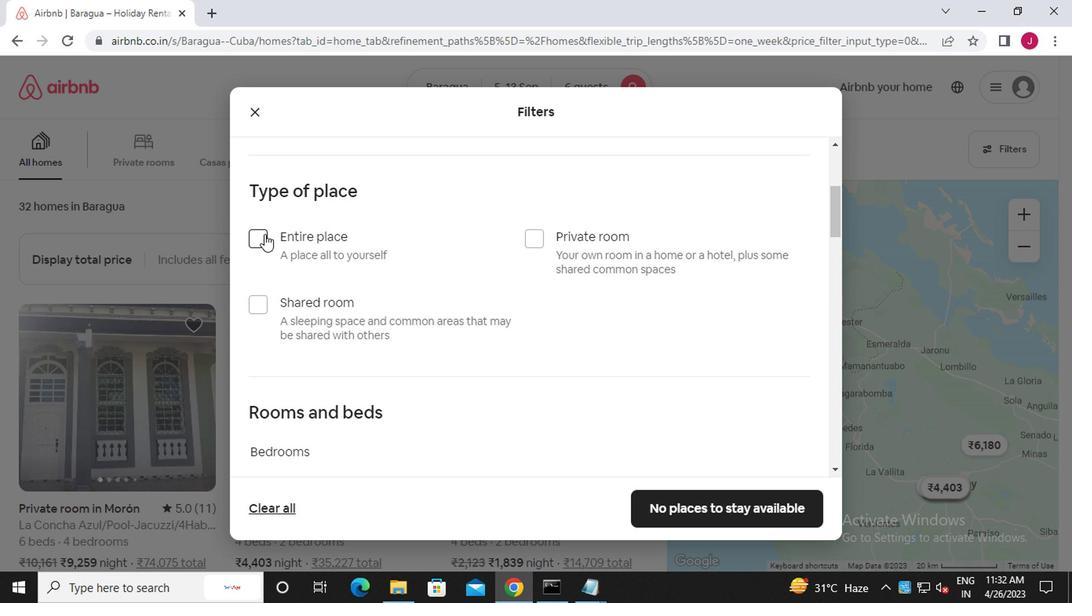 
Action: Mouse moved to (380, 285)
Screenshot: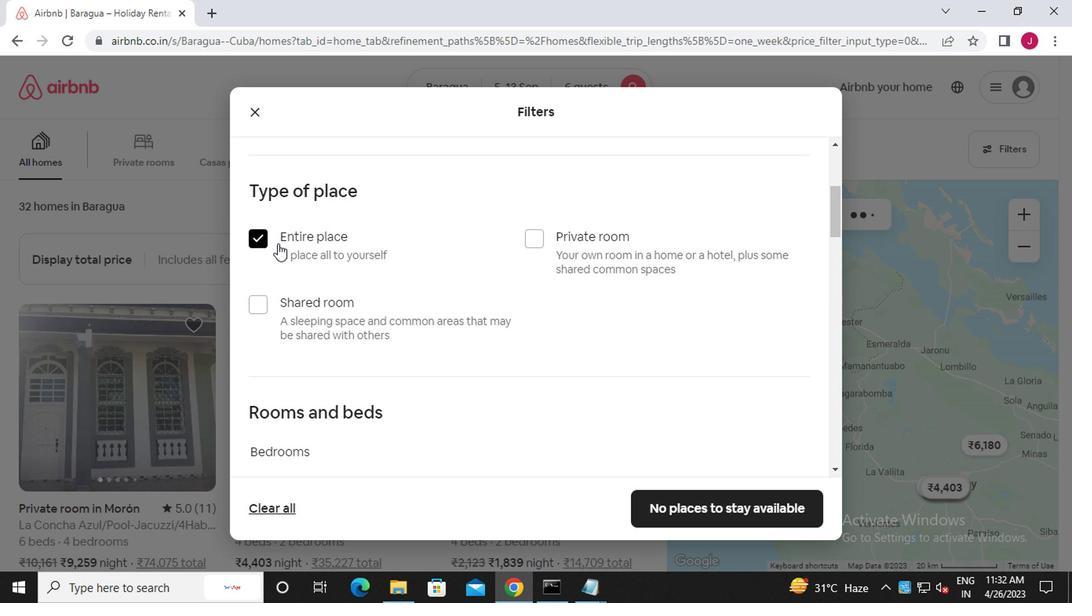 
Action: Mouse scrolled (380, 284) with delta (0, -1)
Screenshot: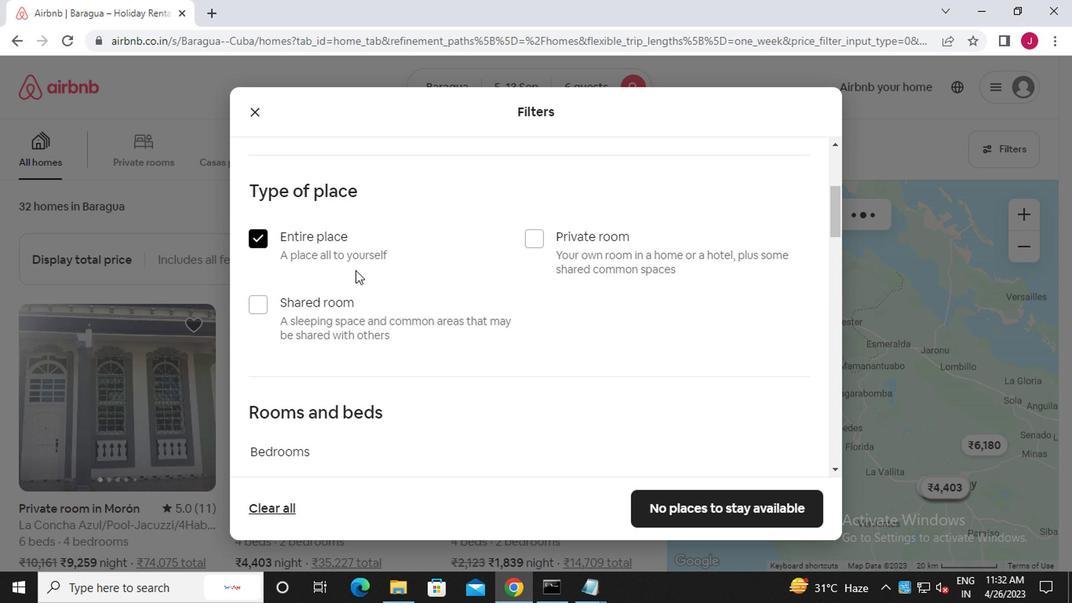 
Action: Mouse scrolled (380, 284) with delta (0, -1)
Screenshot: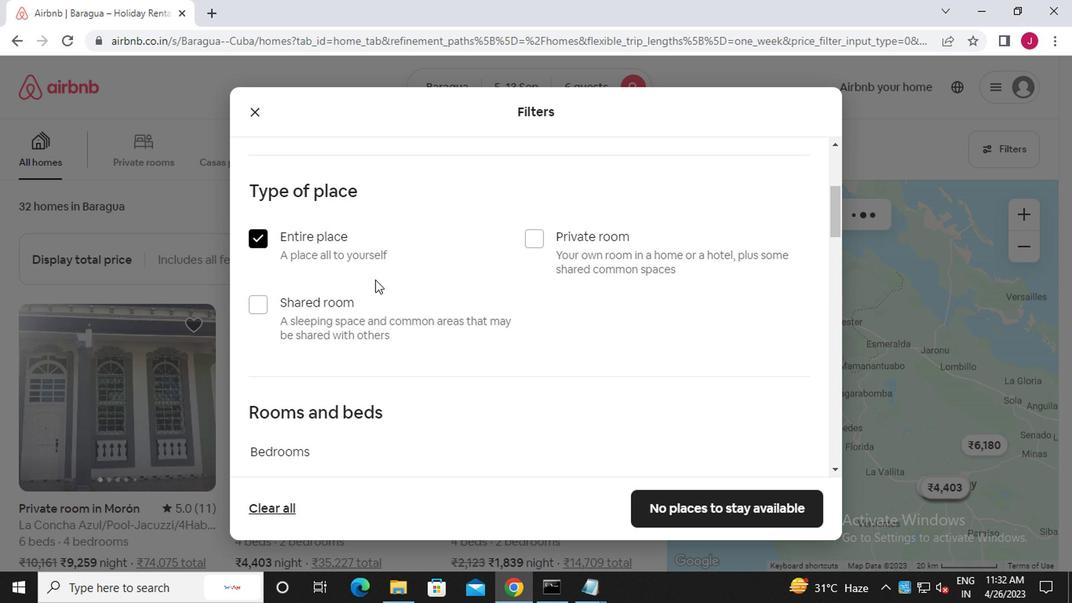 
Action: Mouse scrolled (380, 284) with delta (0, -1)
Screenshot: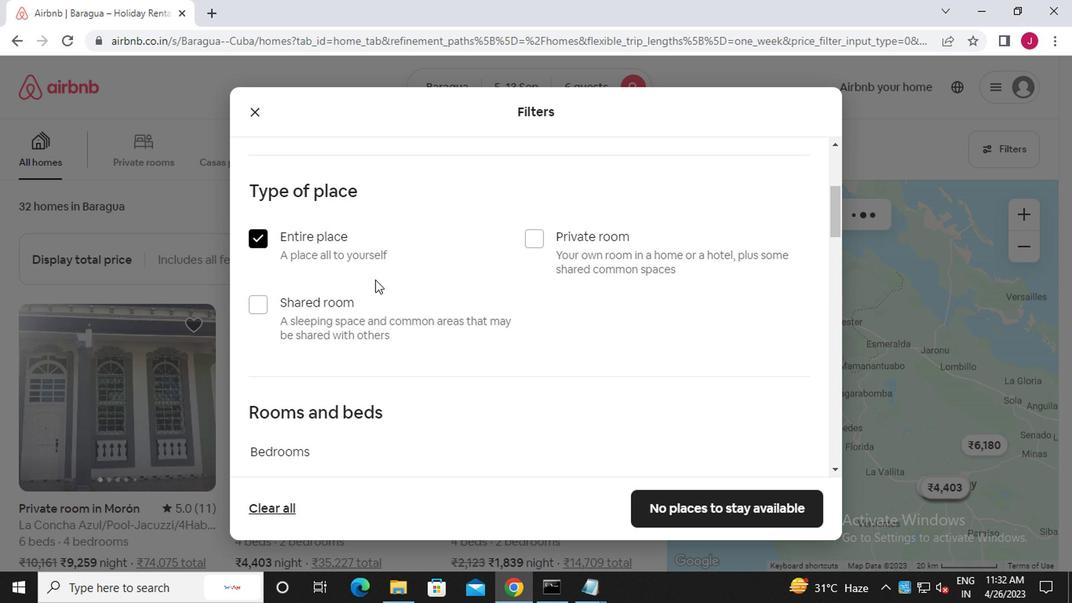 
Action: Mouse scrolled (380, 284) with delta (0, -1)
Screenshot: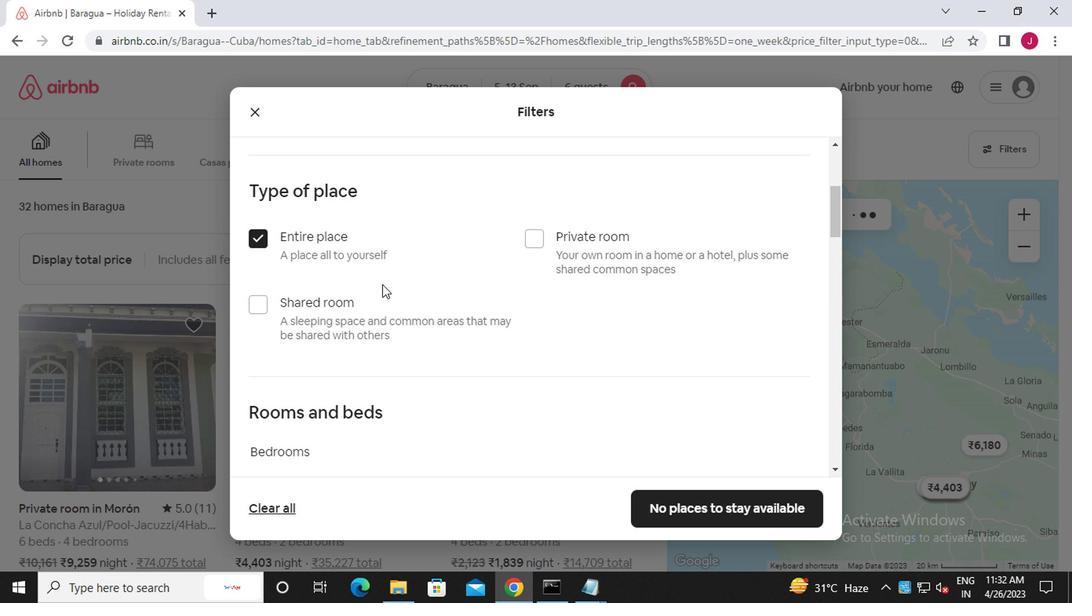 
Action: Mouse moved to (446, 193)
Screenshot: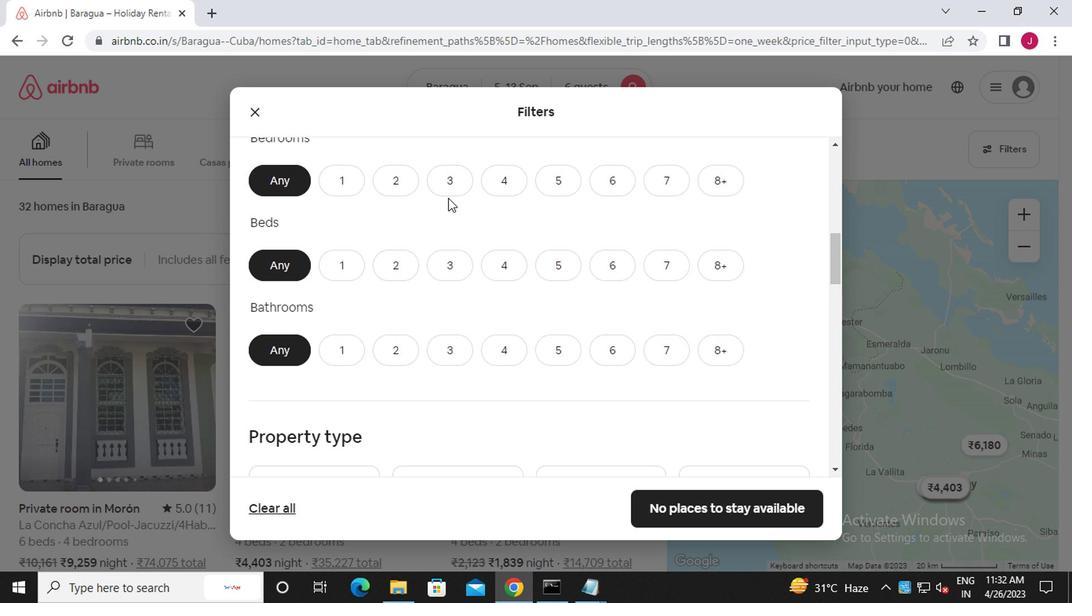 
Action: Mouse pressed left at (446, 193)
Screenshot: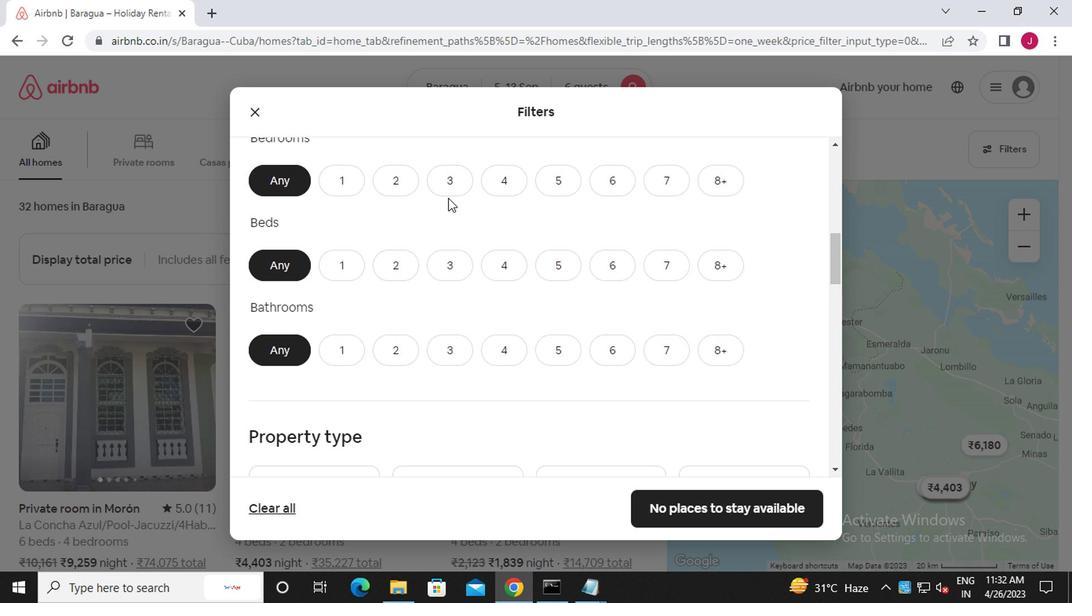 
Action: Mouse moved to (460, 278)
Screenshot: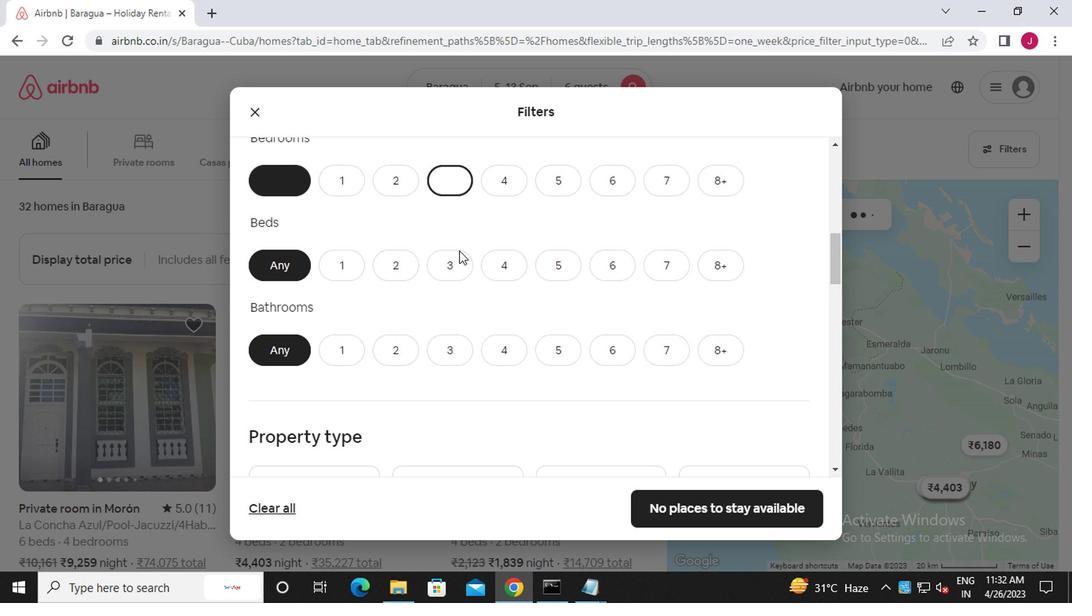 
Action: Mouse pressed left at (460, 278)
Screenshot: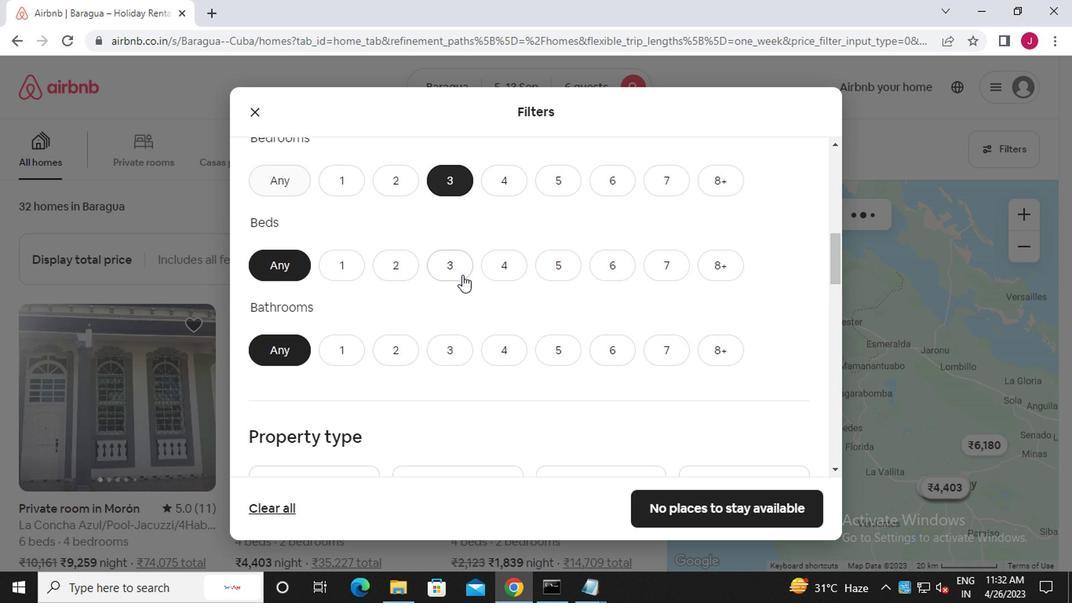 
Action: Mouse moved to (442, 351)
Screenshot: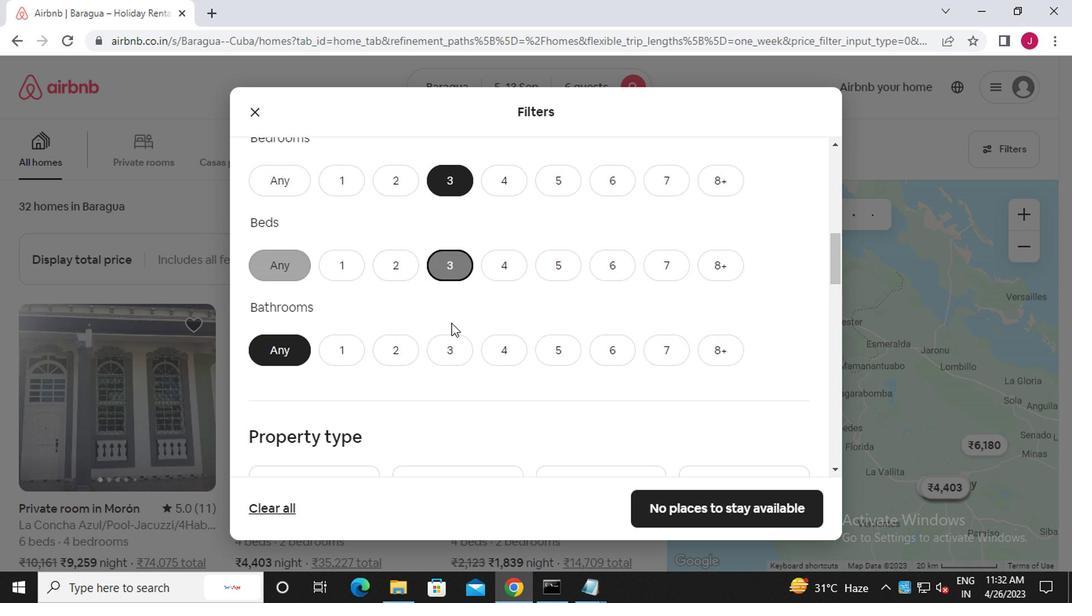 
Action: Mouse pressed left at (442, 351)
Screenshot: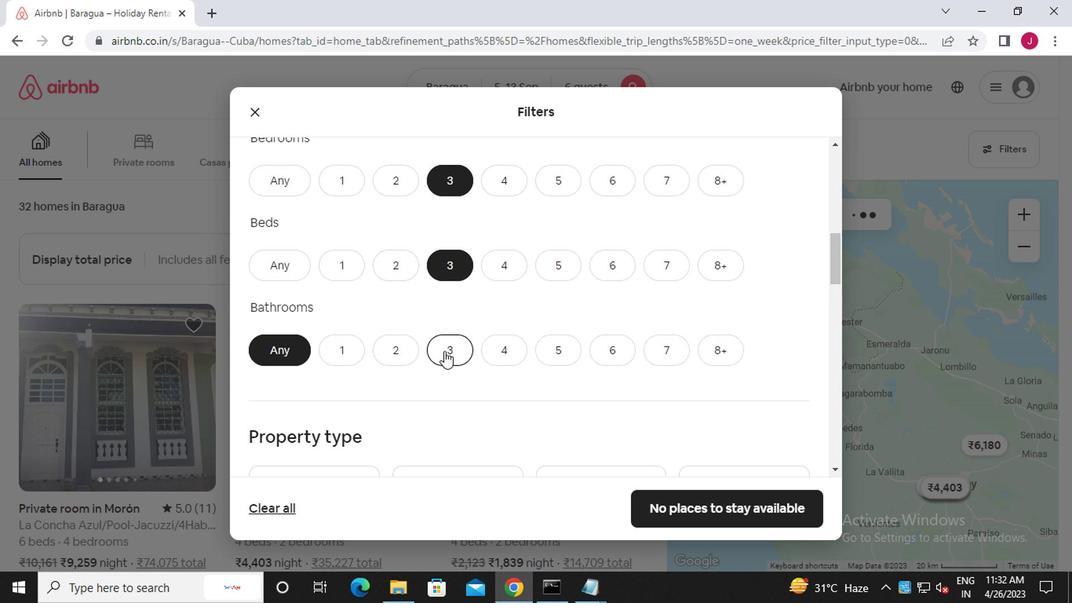 
Action: Mouse moved to (441, 351)
Screenshot: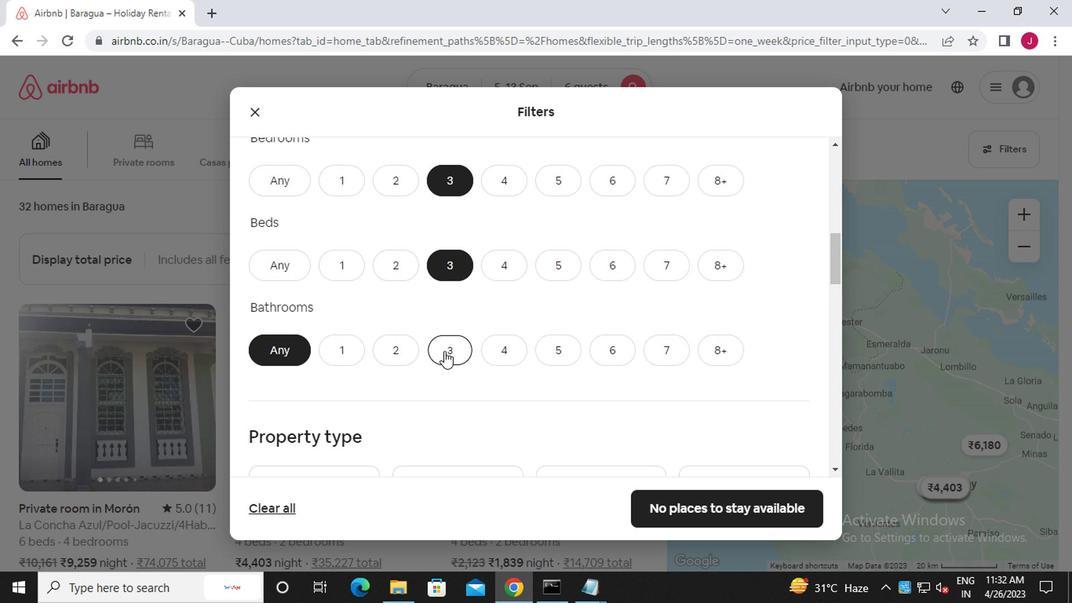 
Action: Mouse scrolled (441, 350) with delta (0, 0)
Screenshot: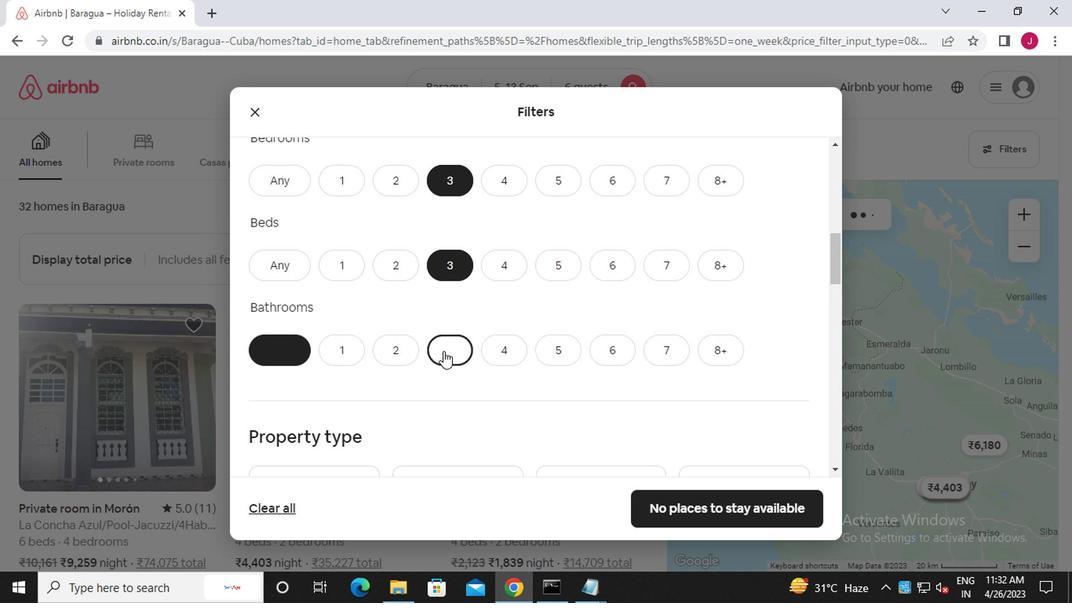 
Action: Mouse moved to (406, 366)
Screenshot: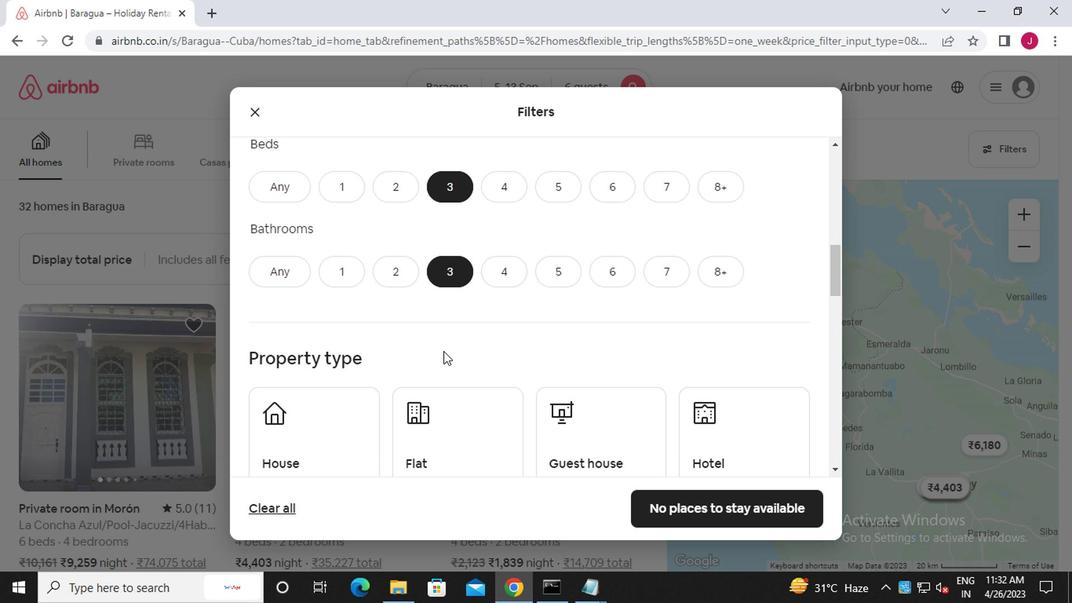 
Action: Mouse scrolled (406, 366) with delta (0, 0)
Screenshot: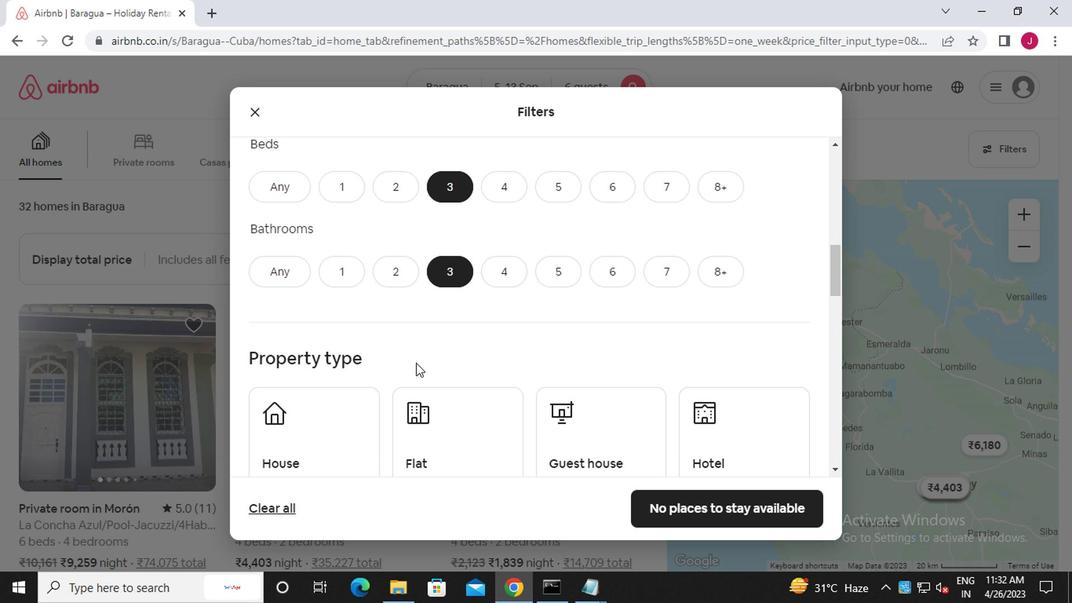 
Action: Mouse scrolled (406, 366) with delta (0, 0)
Screenshot: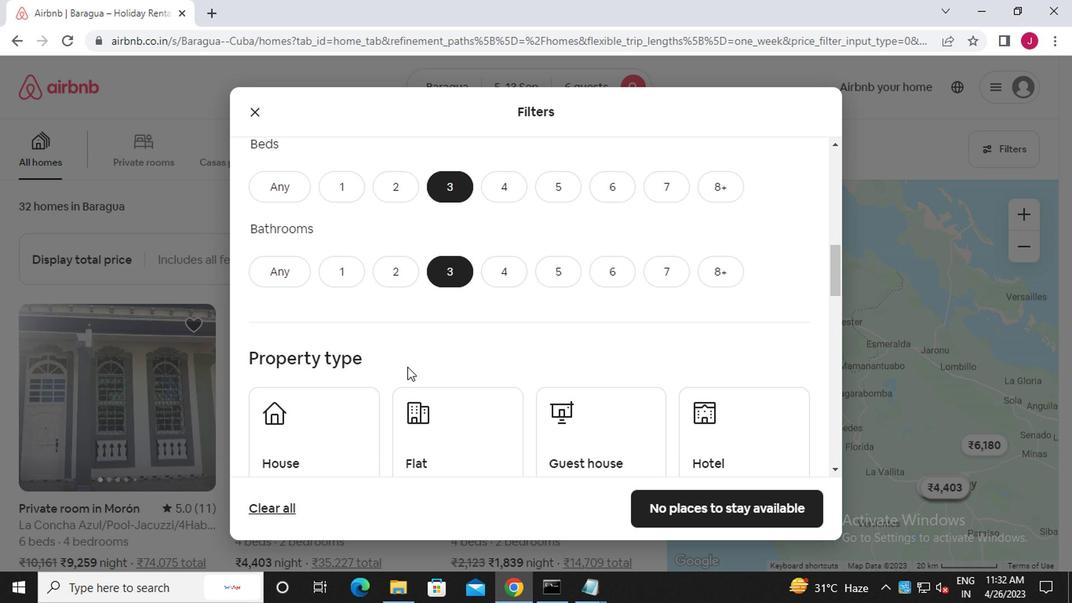 
Action: Mouse moved to (339, 293)
Screenshot: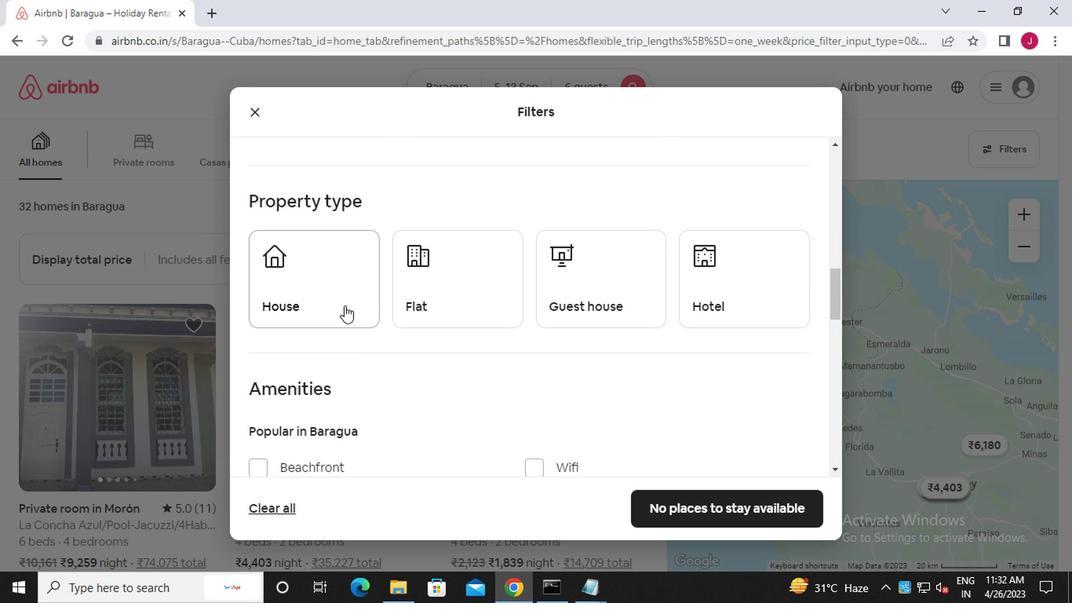 
Action: Mouse pressed left at (339, 293)
Screenshot: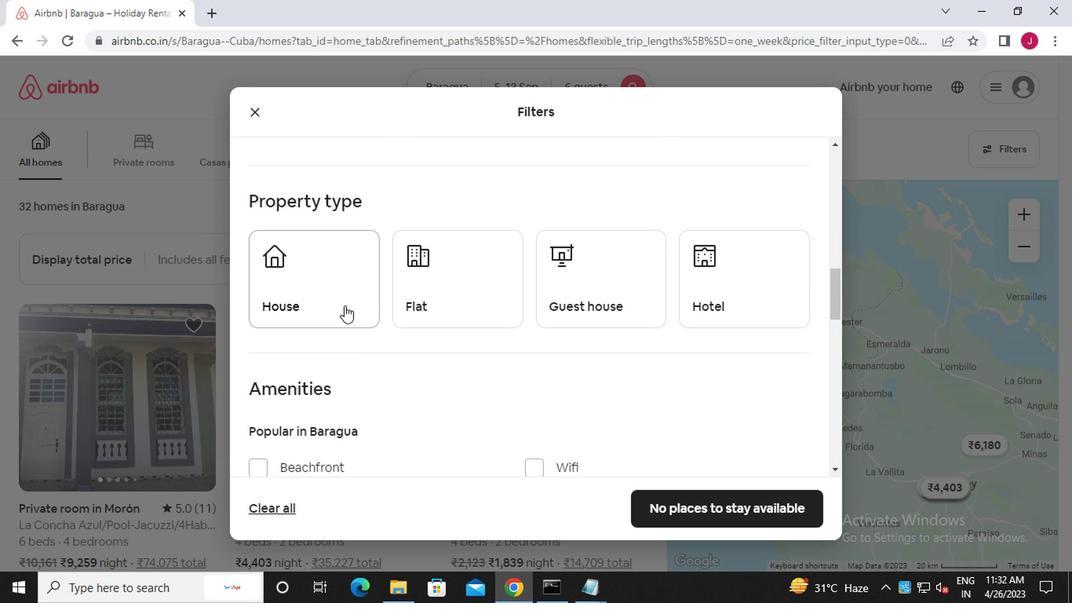 
Action: Mouse moved to (455, 296)
Screenshot: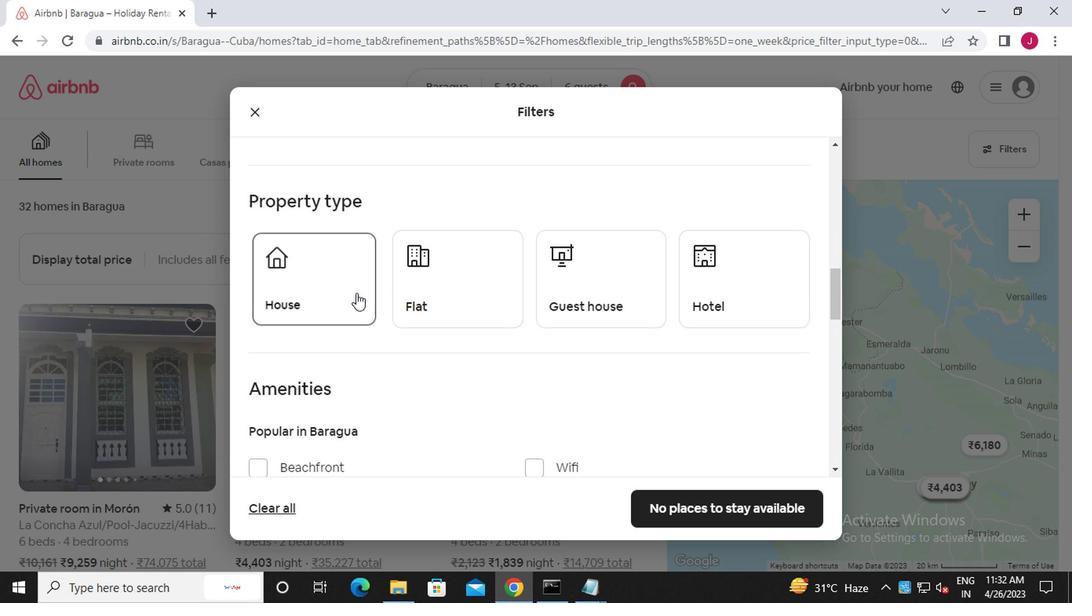 
Action: Mouse pressed left at (455, 296)
Screenshot: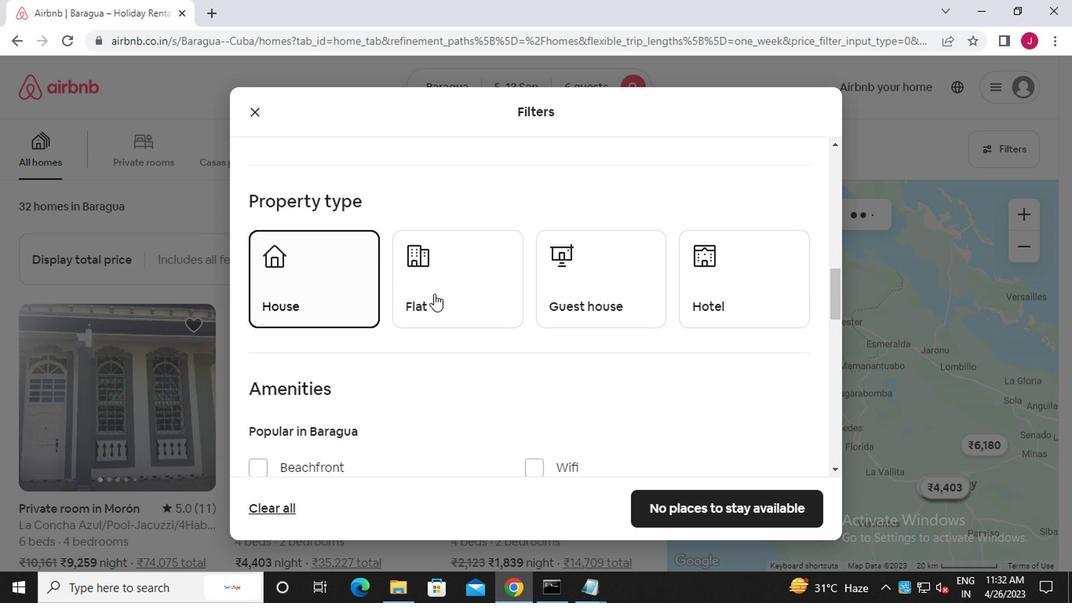 
Action: Mouse moved to (587, 287)
Screenshot: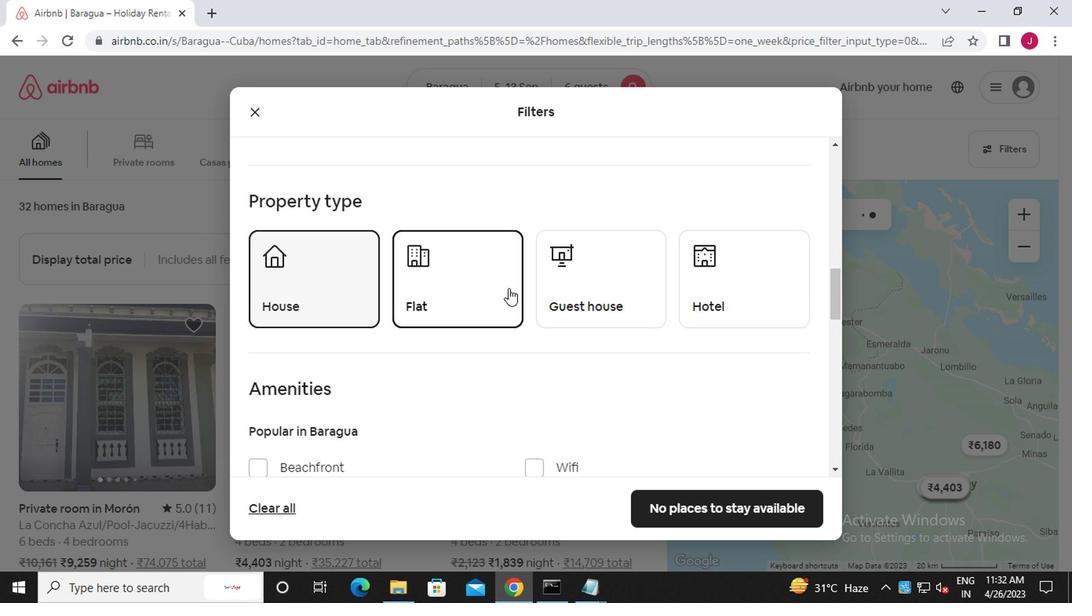 
Action: Mouse pressed left at (587, 287)
Screenshot: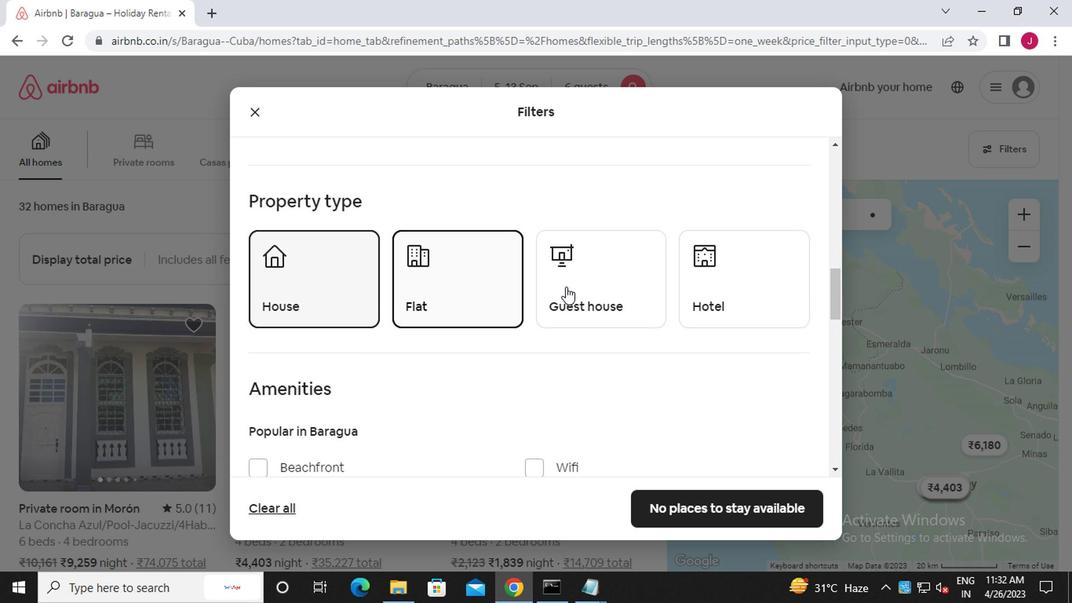 
Action: Mouse moved to (561, 313)
Screenshot: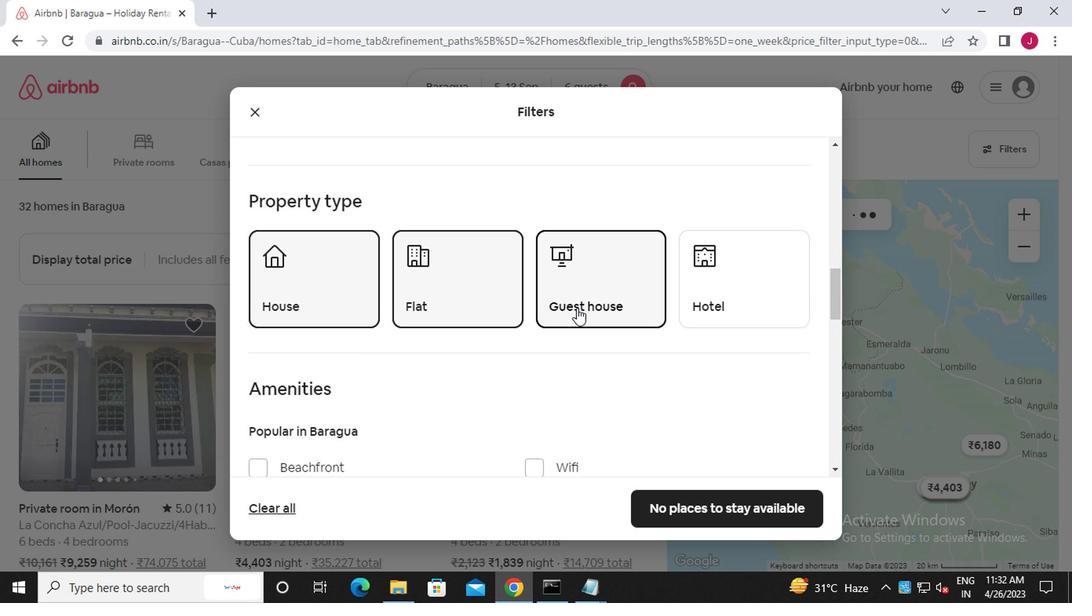 
Action: Mouse scrolled (561, 313) with delta (0, 0)
Screenshot: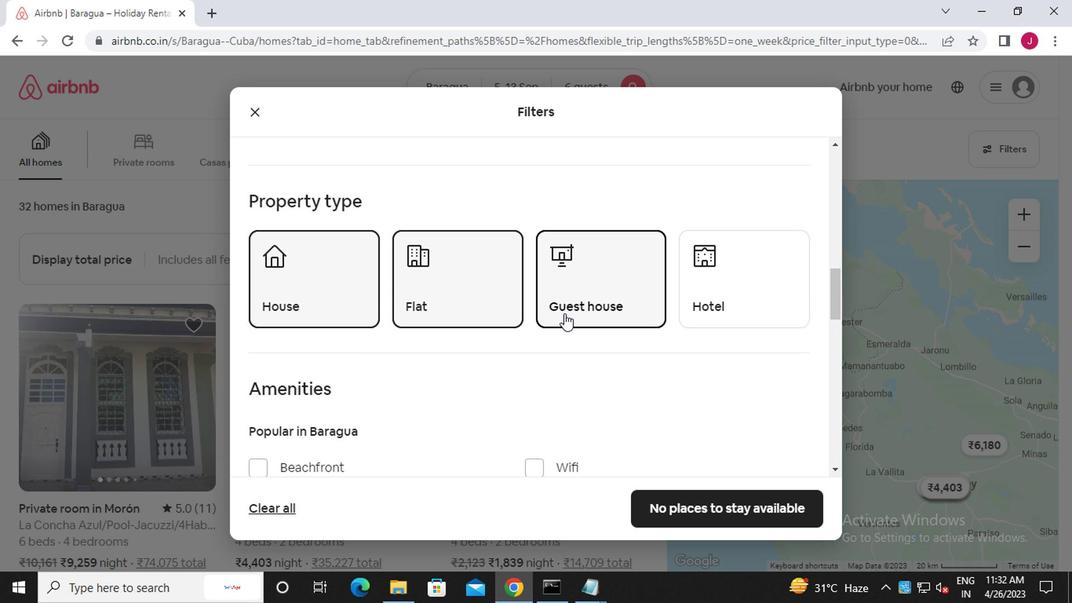 
Action: Mouse scrolled (561, 313) with delta (0, 0)
Screenshot: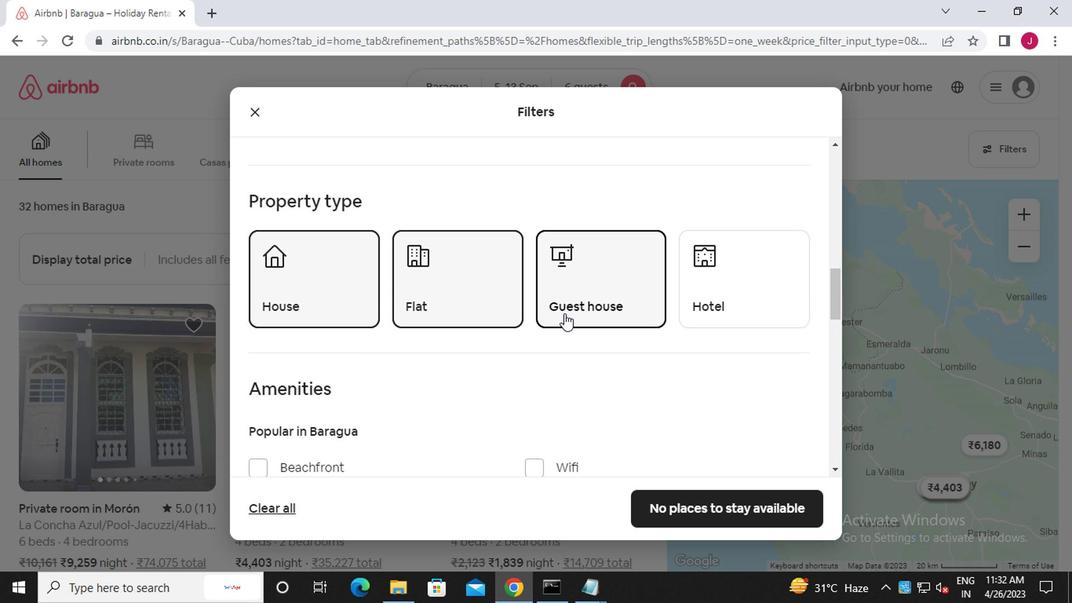 
Action: Mouse scrolled (561, 313) with delta (0, 0)
Screenshot: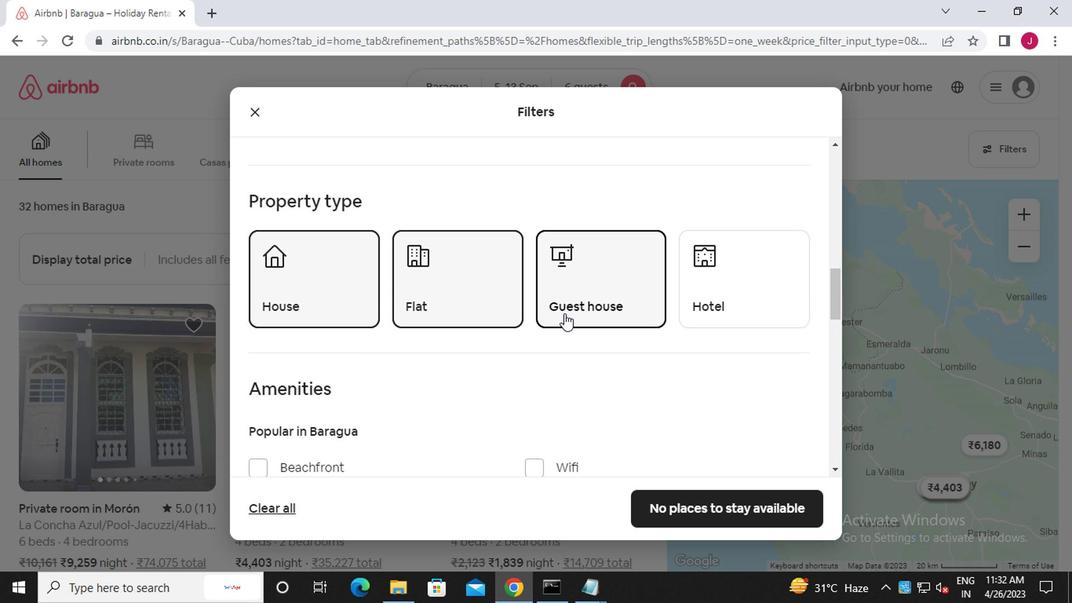 
Action: Mouse scrolled (561, 313) with delta (0, 0)
Screenshot: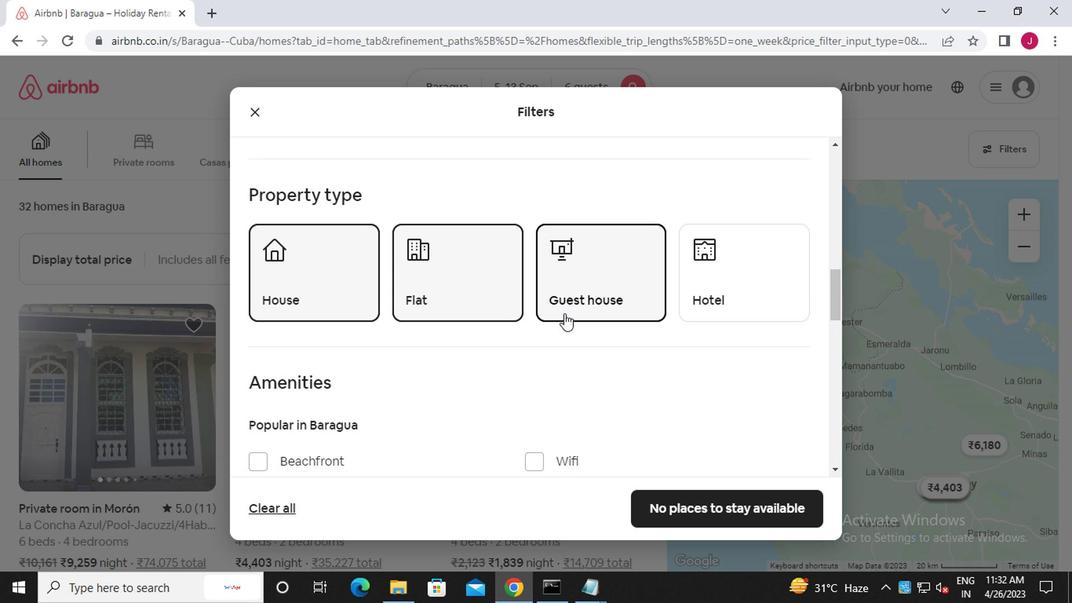 
Action: Mouse scrolled (561, 313) with delta (0, 0)
Screenshot: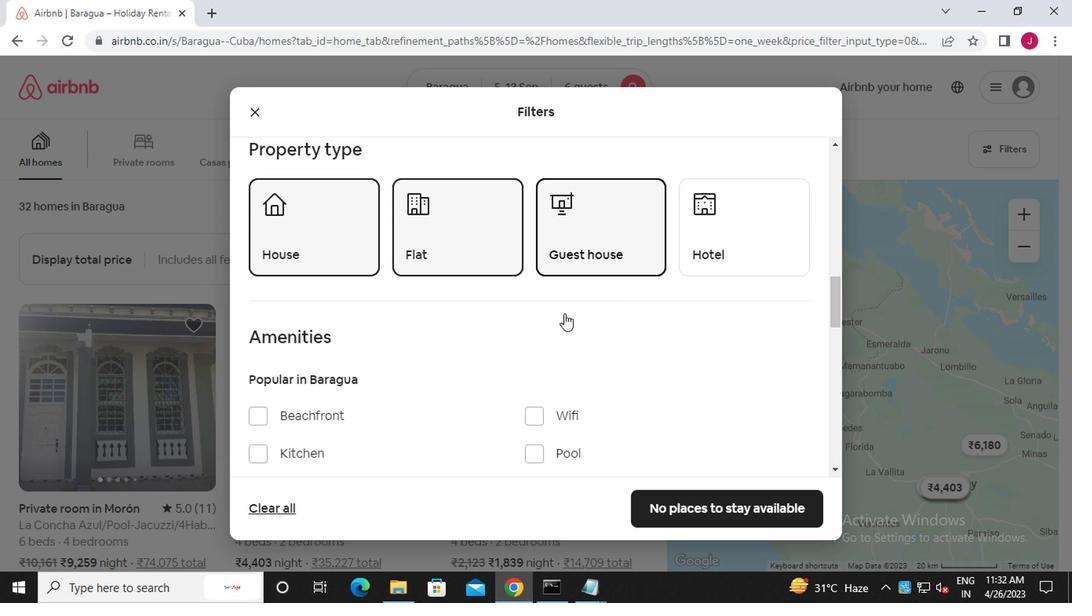 
Action: Mouse scrolled (561, 313) with delta (0, 0)
Screenshot: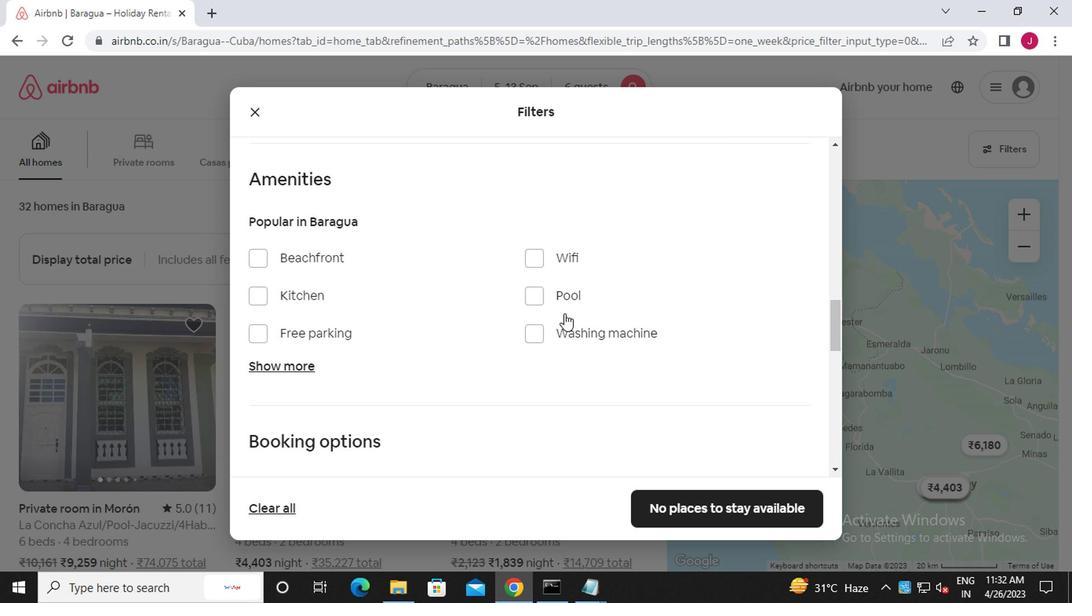 
Action: Mouse moved to (770, 289)
Screenshot: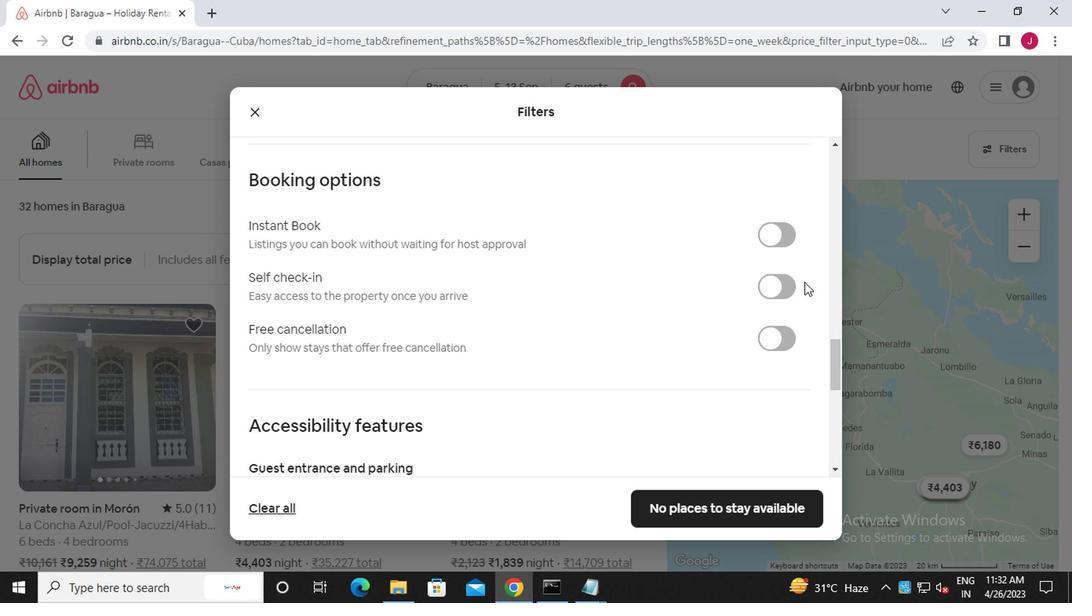
Action: Mouse pressed left at (770, 289)
Screenshot: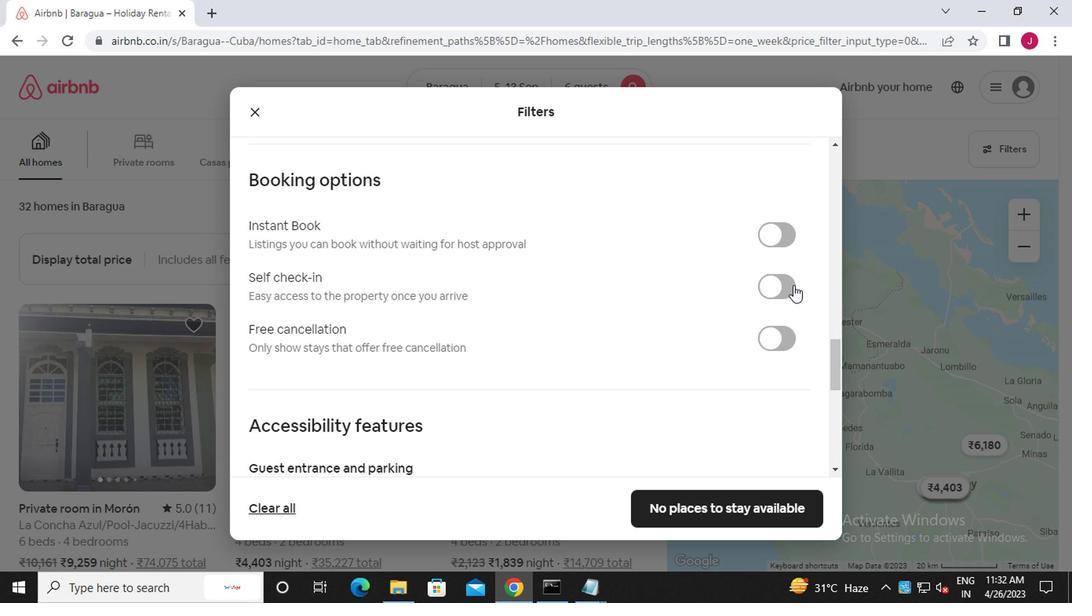 
Action: Mouse moved to (756, 311)
Screenshot: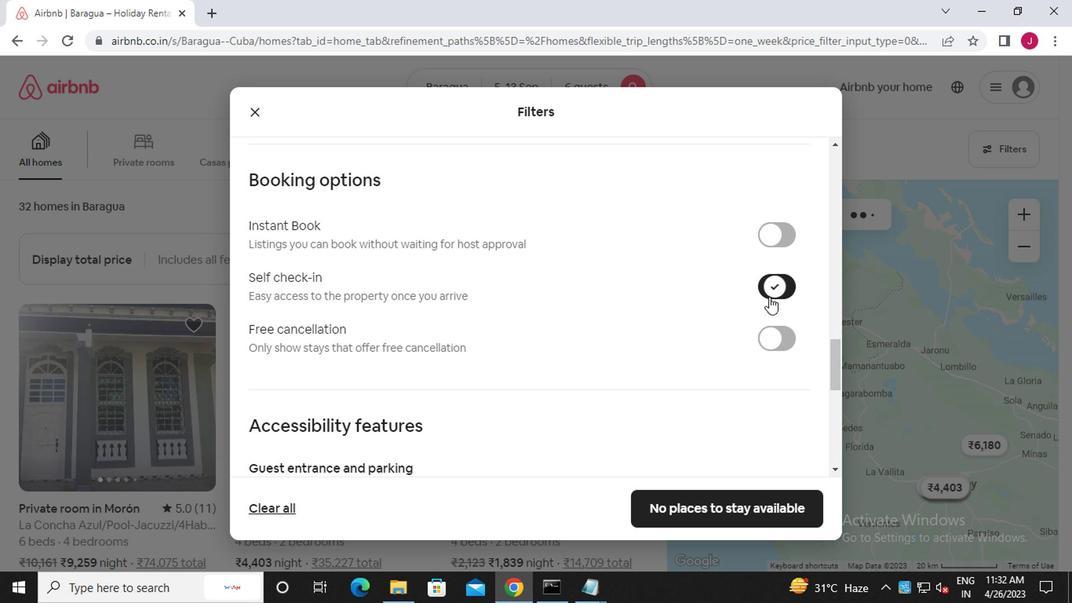 
Action: Mouse scrolled (756, 310) with delta (0, -1)
Screenshot: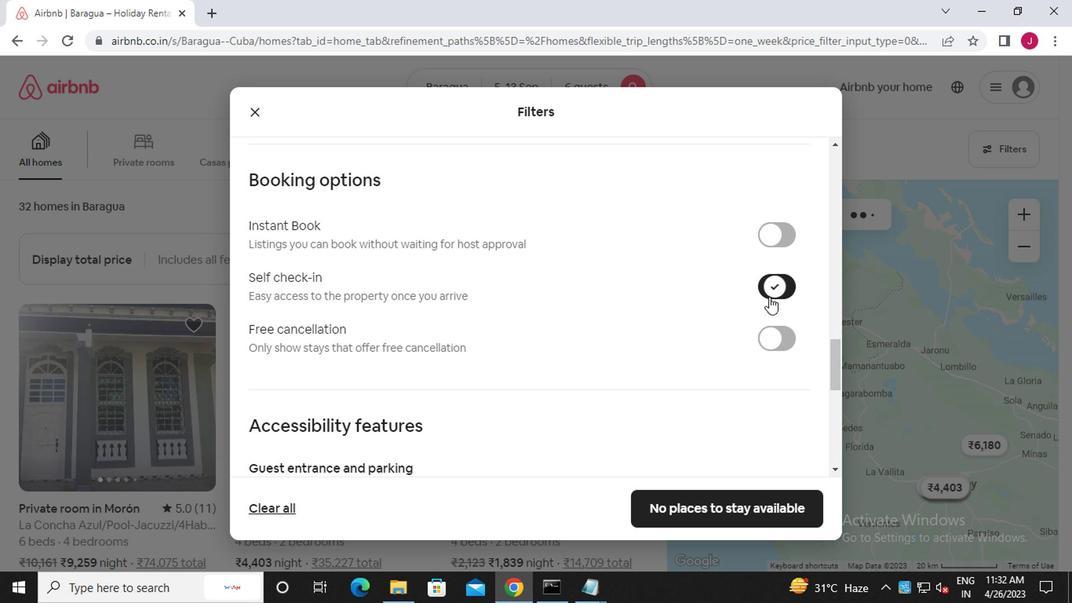 
Action: Mouse moved to (756, 311)
Screenshot: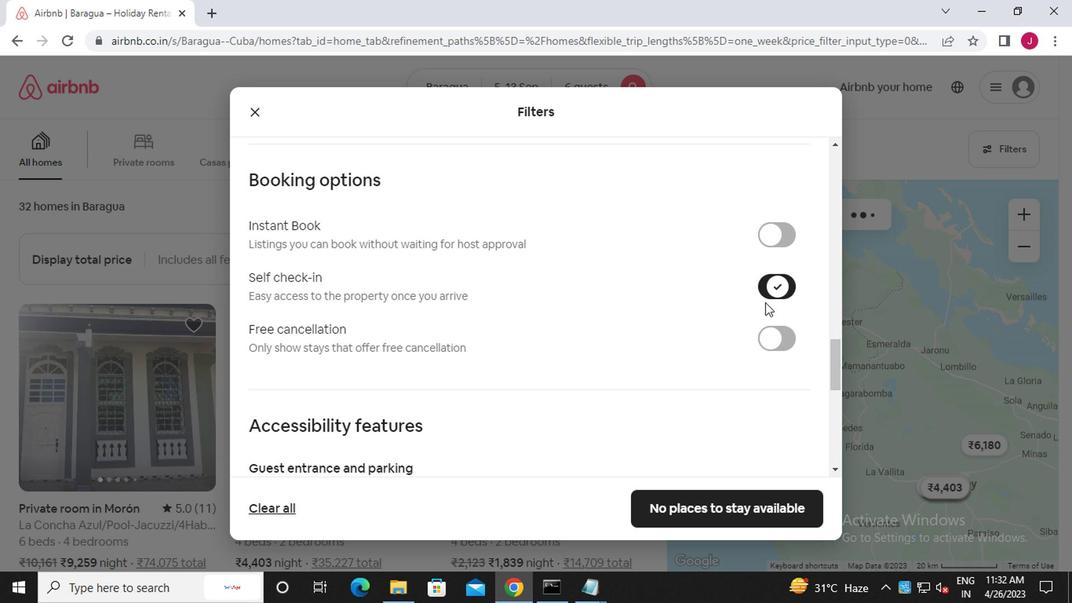 
Action: Mouse scrolled (756, 310) with delta (0, -1)
Screenshot: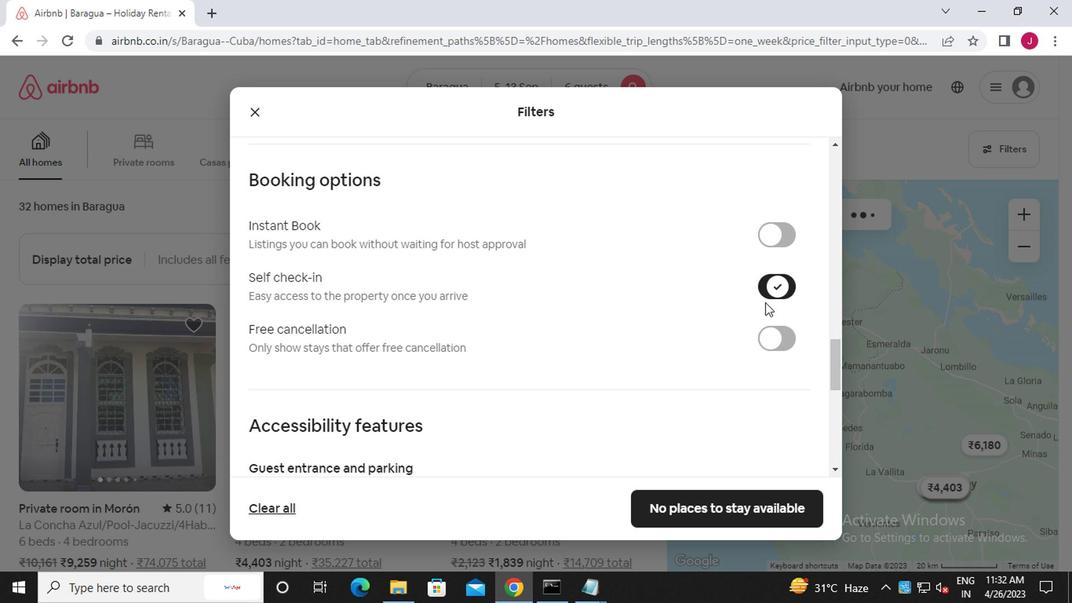 
Action: Mouse scrolled (756, 310) with delta (0, -1)
Screenshot: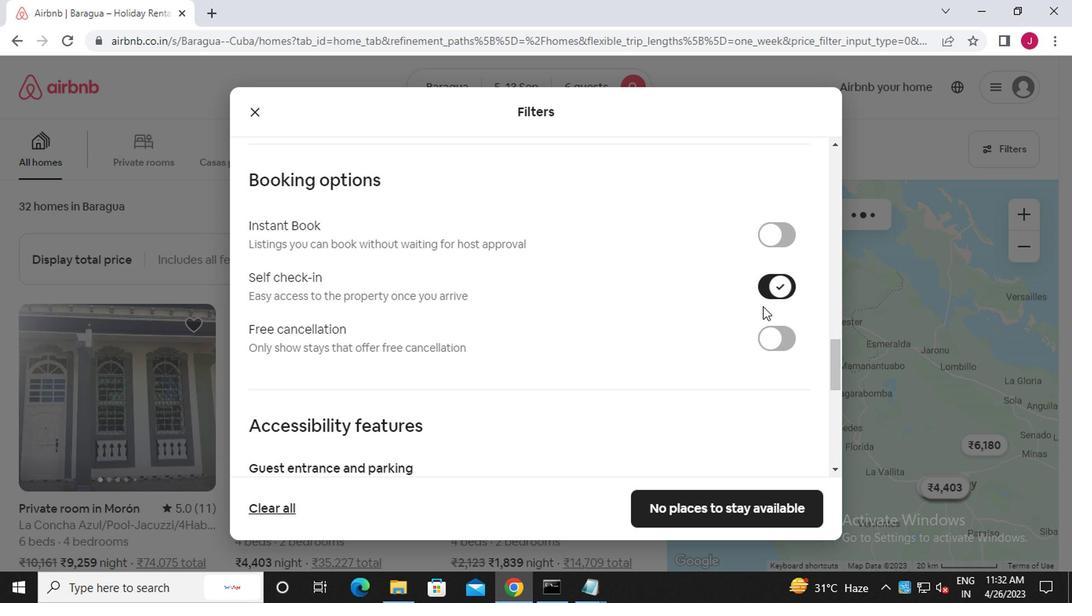 
Action: Mouse scrolled (756, 310) with delta (0, -1)
Screenshot: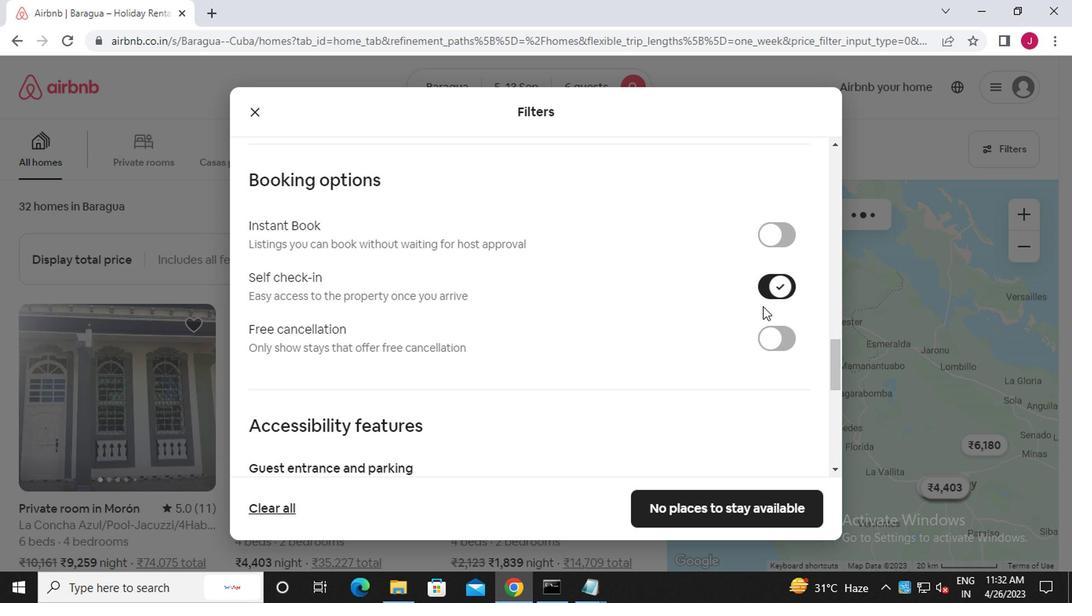 
Action: Mouse scrolled (756, 310) with delta (0, -1)
Screenshot: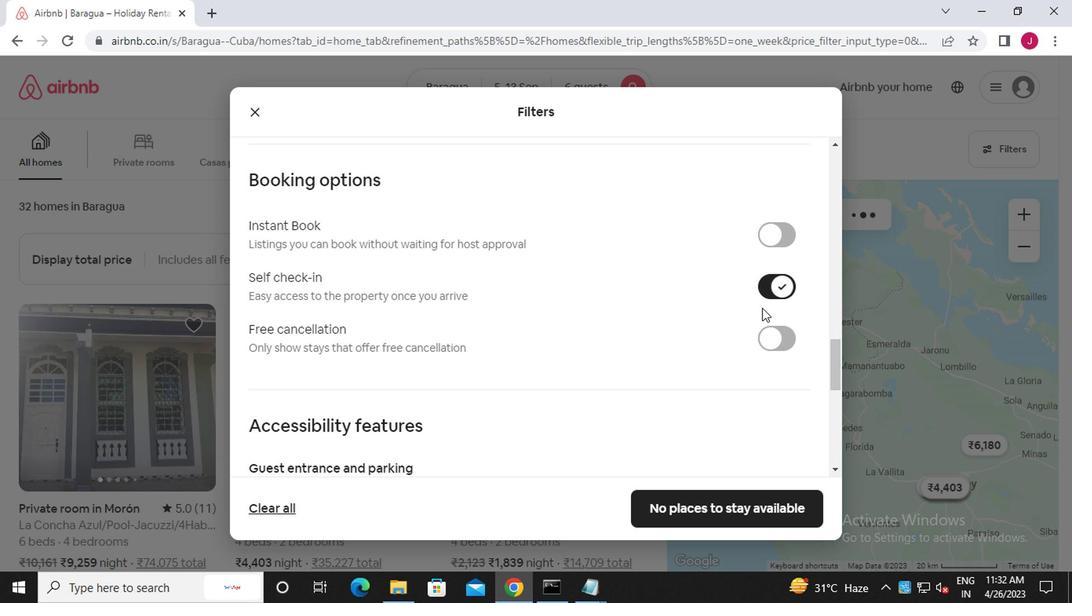 
Action: Mouse scrolled (756, 310) with delta (0, -1)
Screenshot: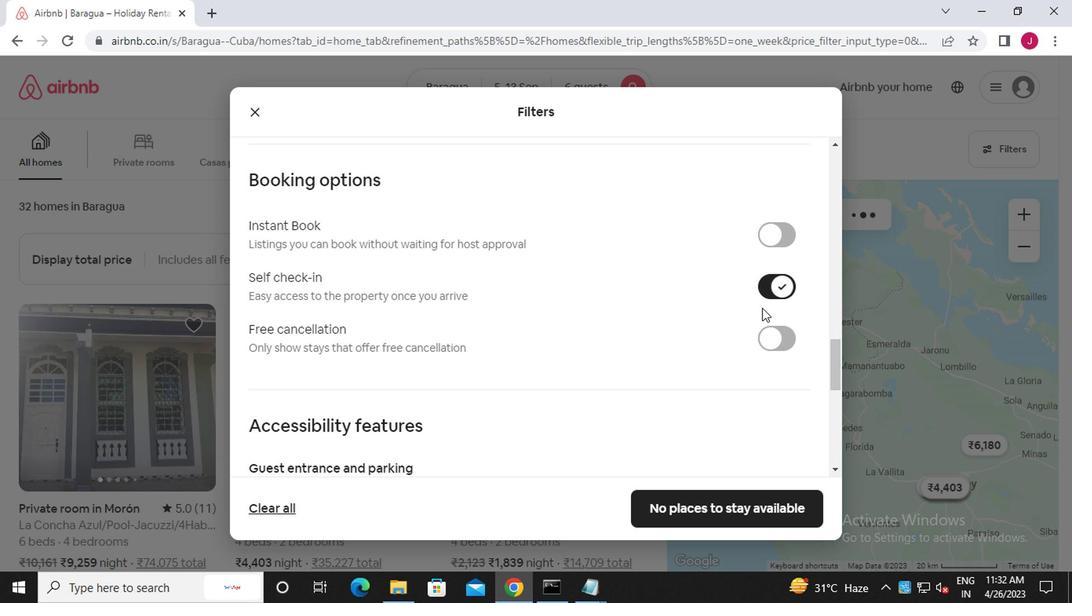 
Action: Mouse scrolled (756, 310) with delta (0, -1)
Screenshot: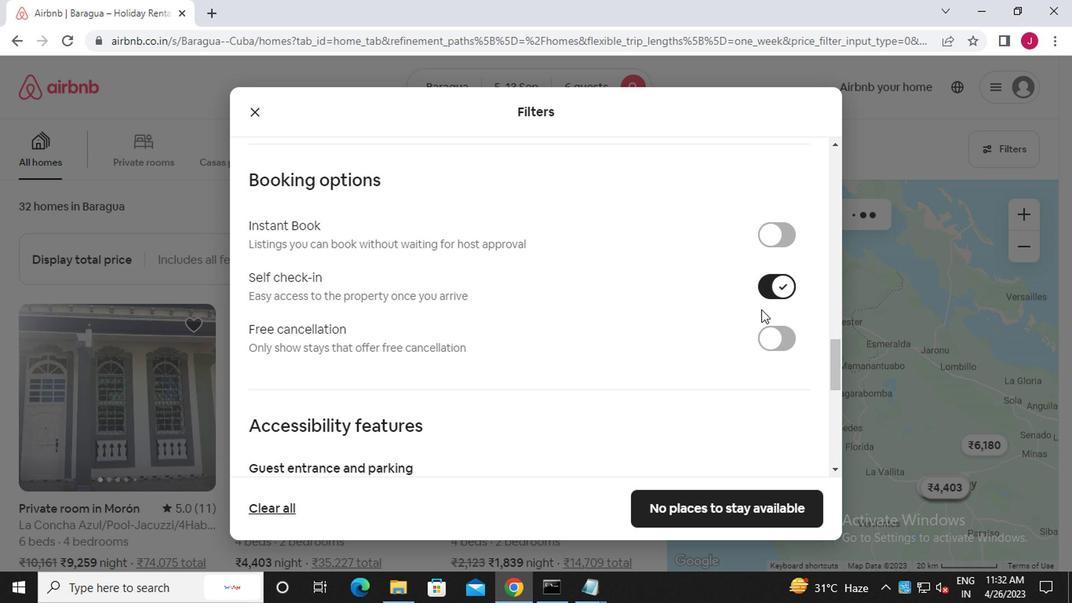 
Action: Mouse scrolled (756, 310) with delta (0, -1)
Screenshot: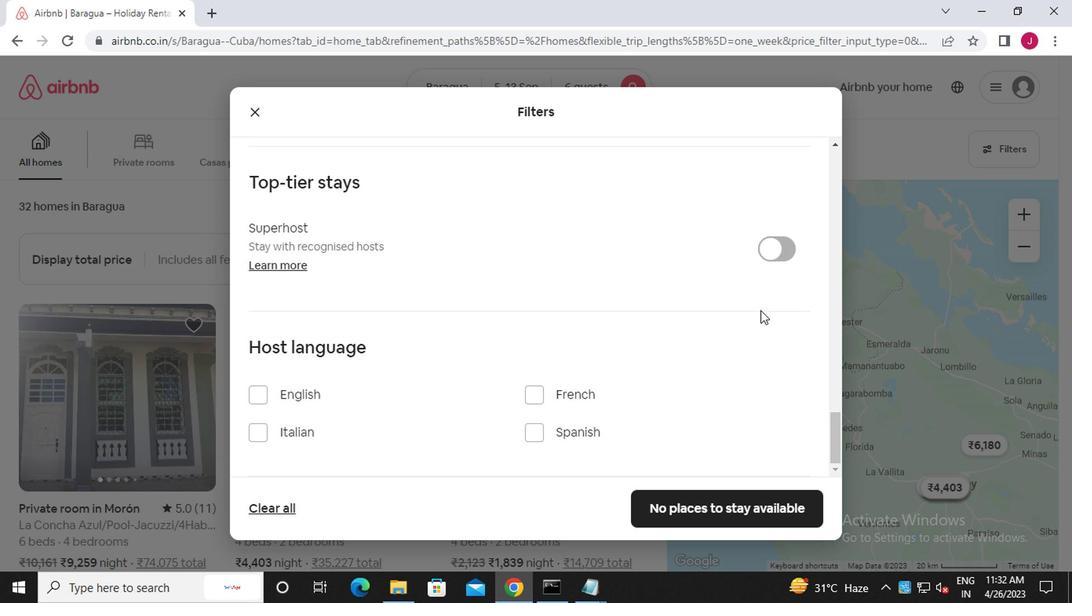 
Action: Mouse scrolled (756, 310) with delta (0, -1)
Screenshot: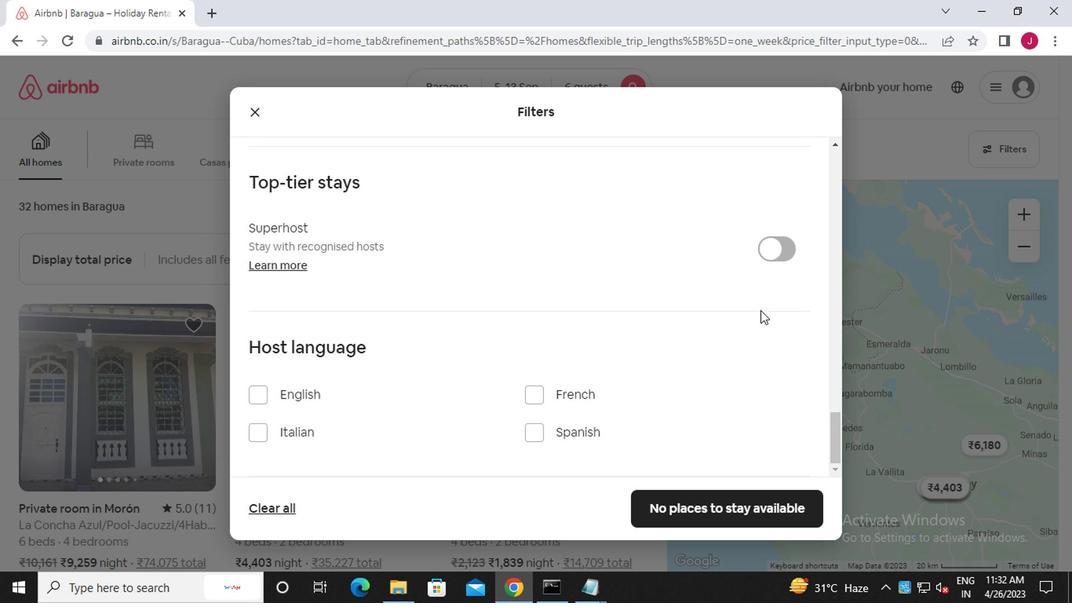 
Action: Mouse scrolled (756, 310) with delta (0, -1)
Screenshot: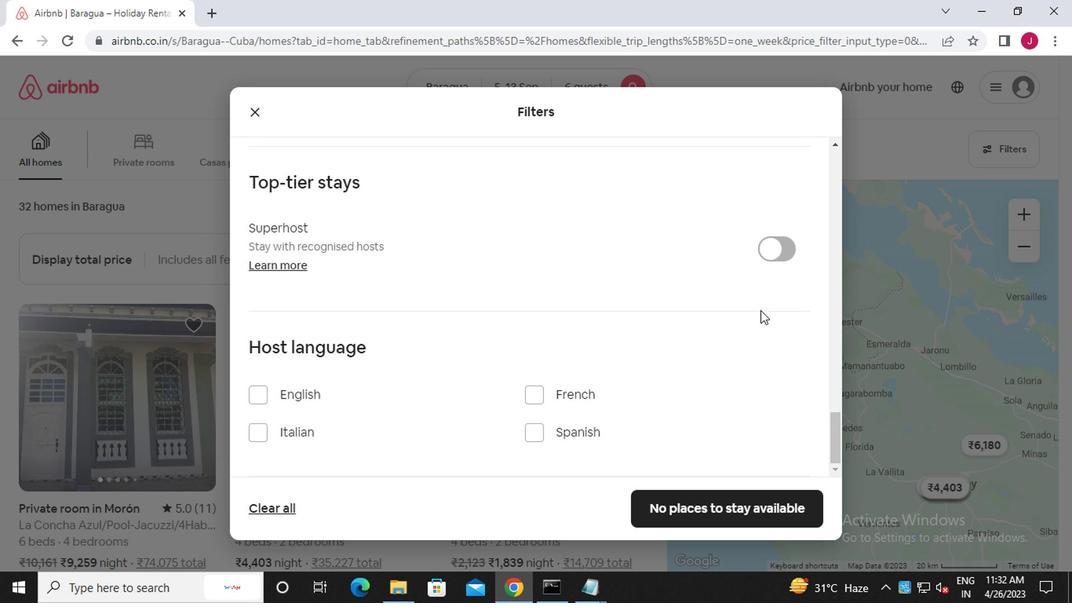 
Action: Mouse scrolled (756, 310) with delta (0, -1)
Screenshot: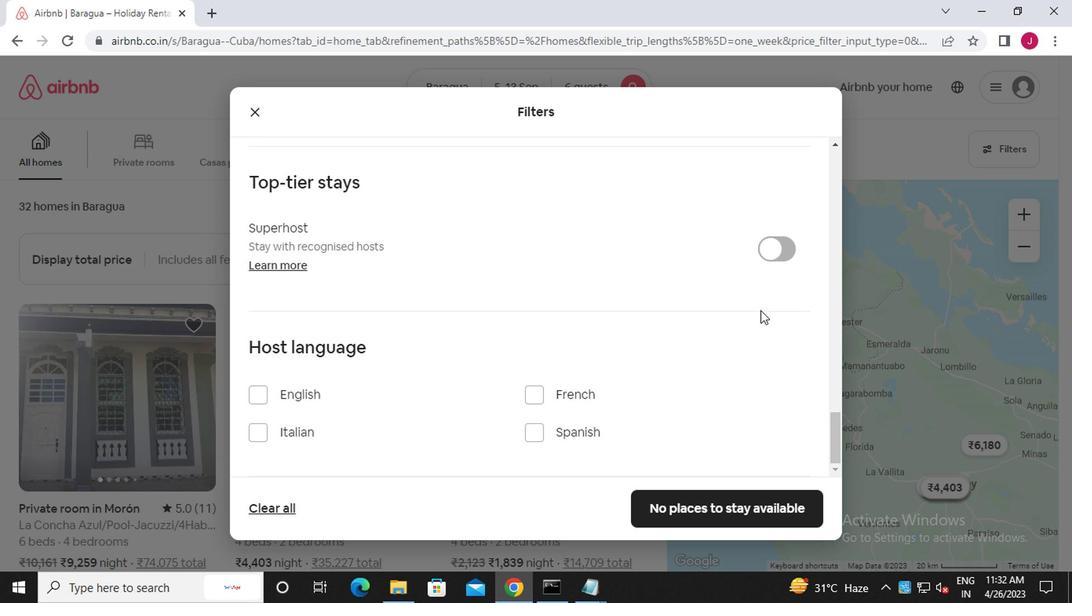 
Action: Mouse scrolled (756, 310) with delta (0, -1)
Screenshot: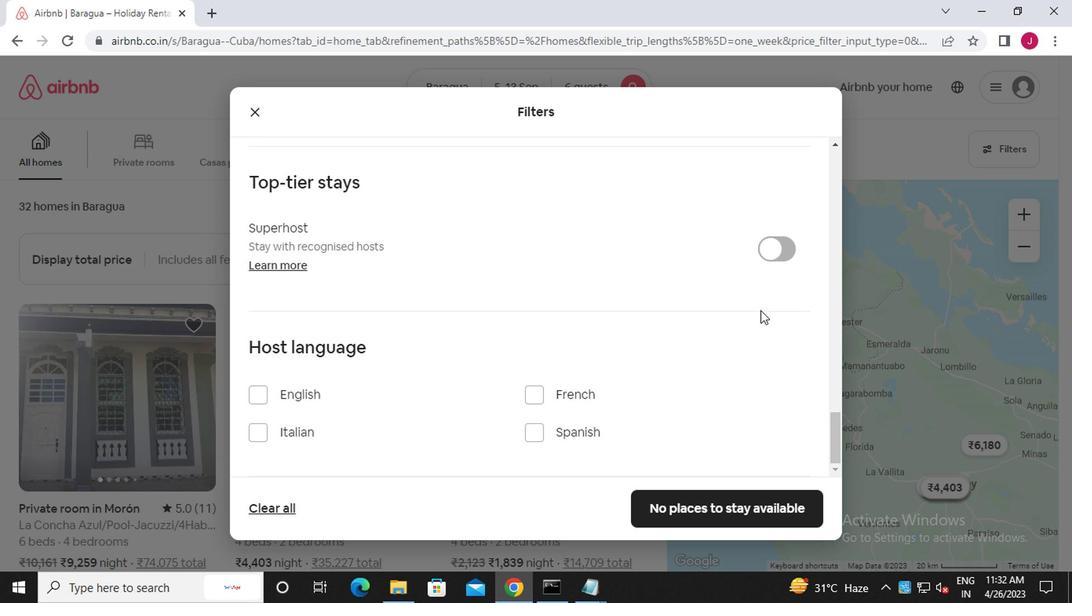
Action: Mouse moved to (755, 311)
Screenshot: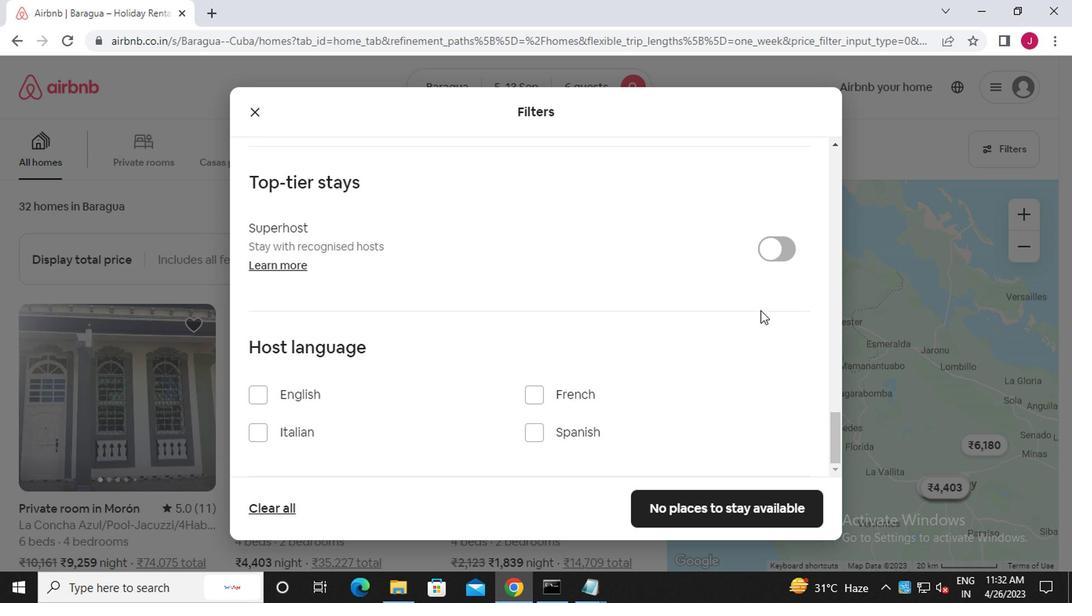 
Action: Mouse scrolled (755, 310) with delta (0, -1)
Screenshot: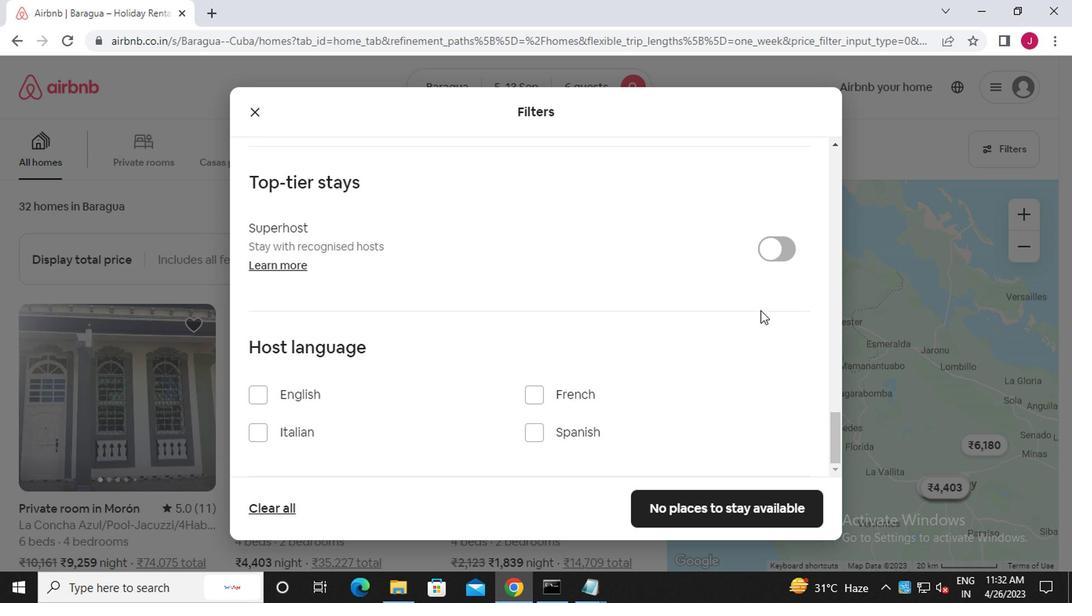 
Action: Mouse moved to (739, 501)
Screenshot: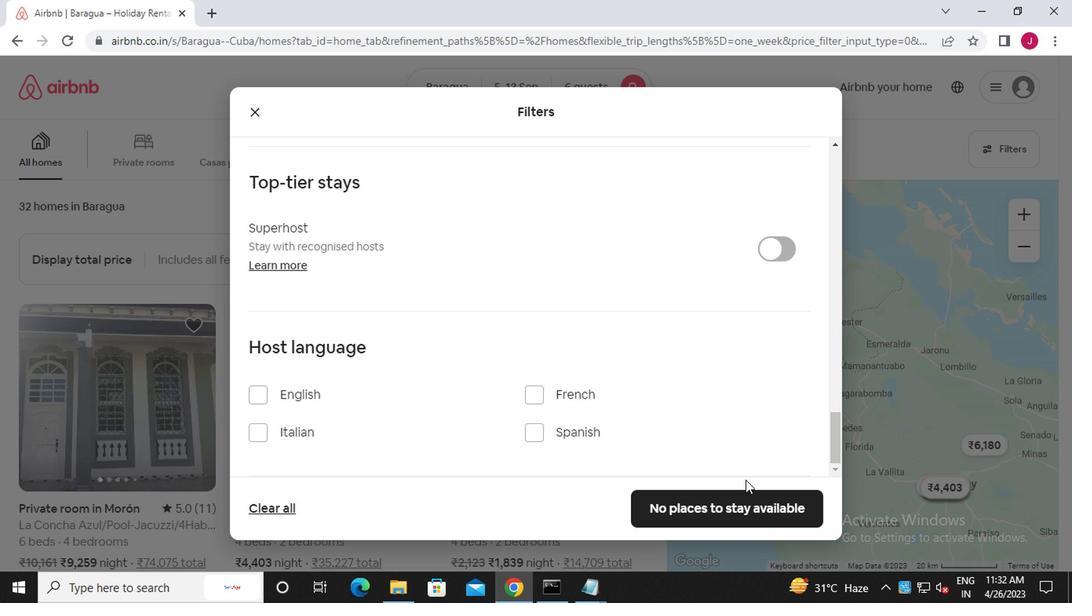 
Action: Mouse pressed left at (739, 501)
Screenshot: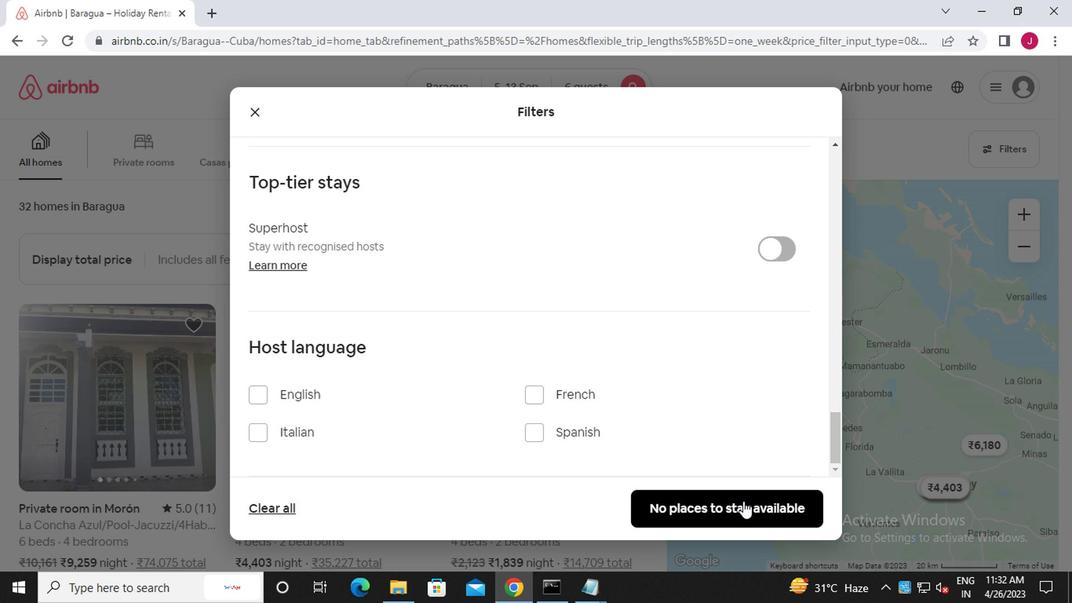 
Action: Mouse moved to (721, 484)
Screenshot: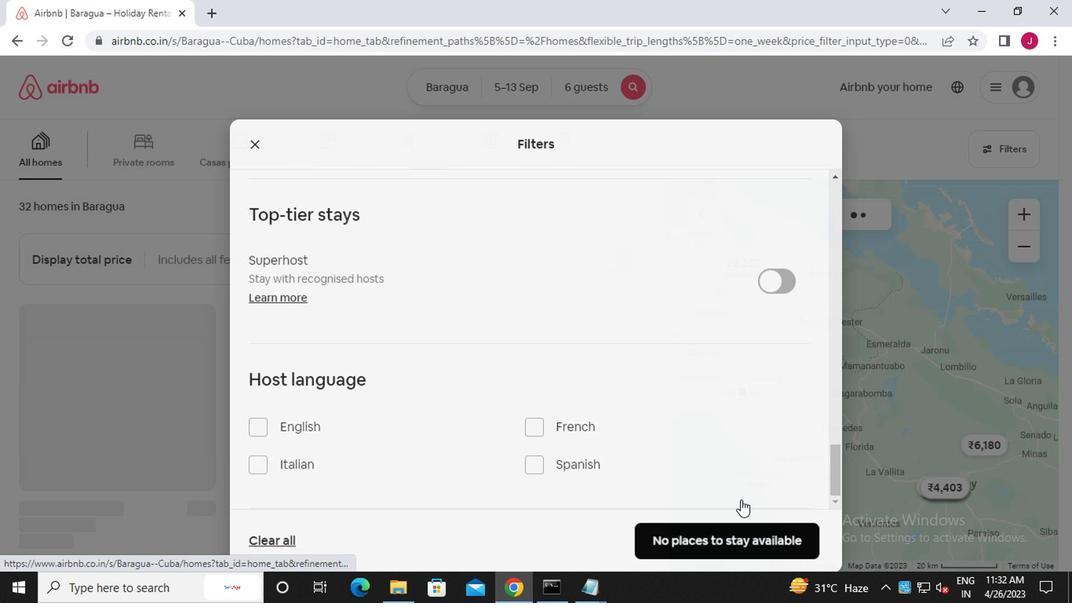 
